 Task: Check the sale-to-list ratio of large master bedroom in the last 1 year.
Action: Mouse moved to (1061, 246)
Screenshot: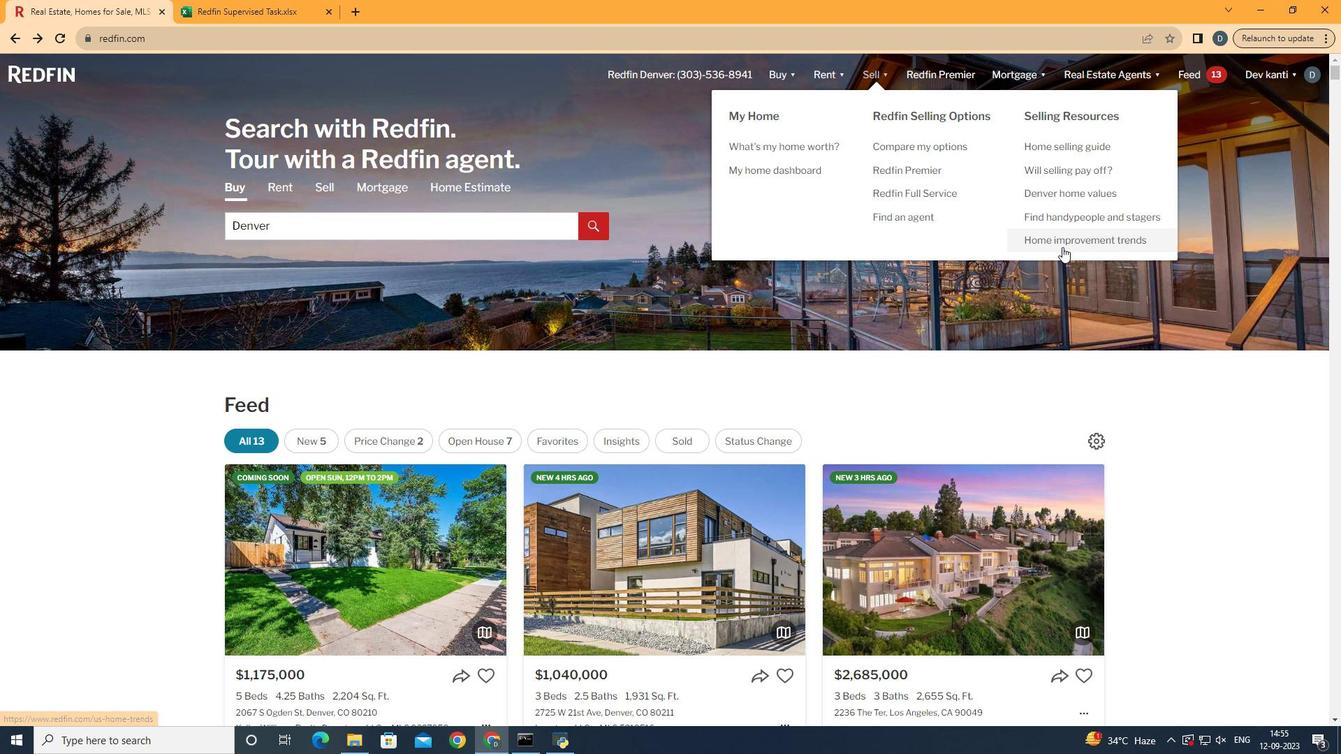 
Action: Mouse pressed left at (1061, 246)
Screenshot: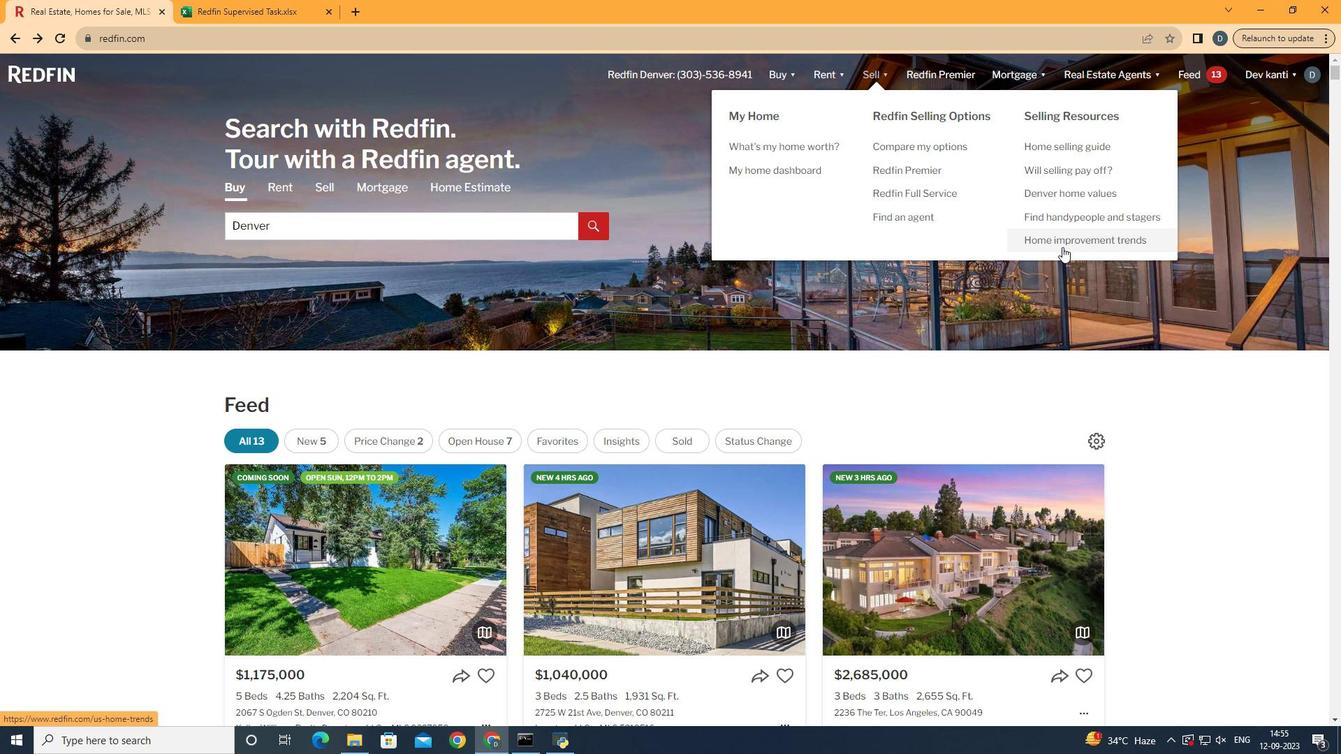 
Action: Mouse moved to (324, 264)
Screenshot: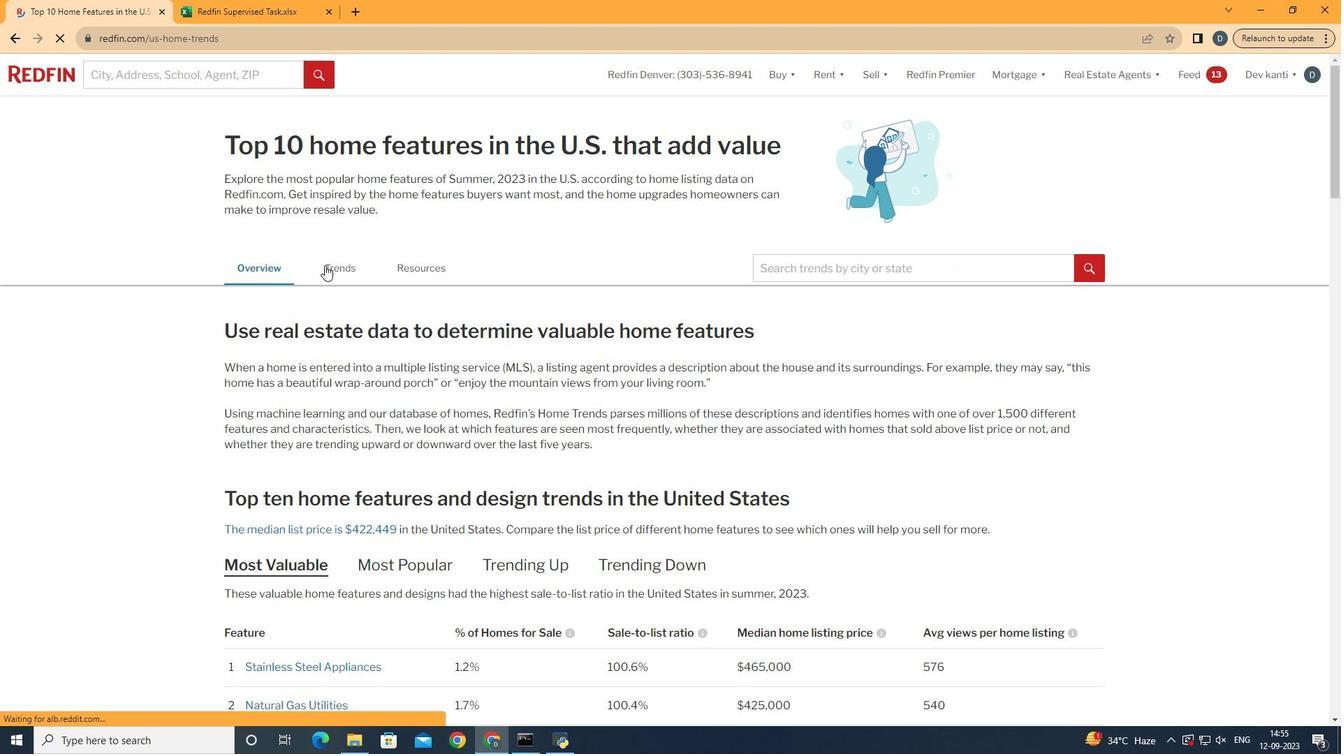 
Action: Mouse pressed left at (324, 264)
Screenshot: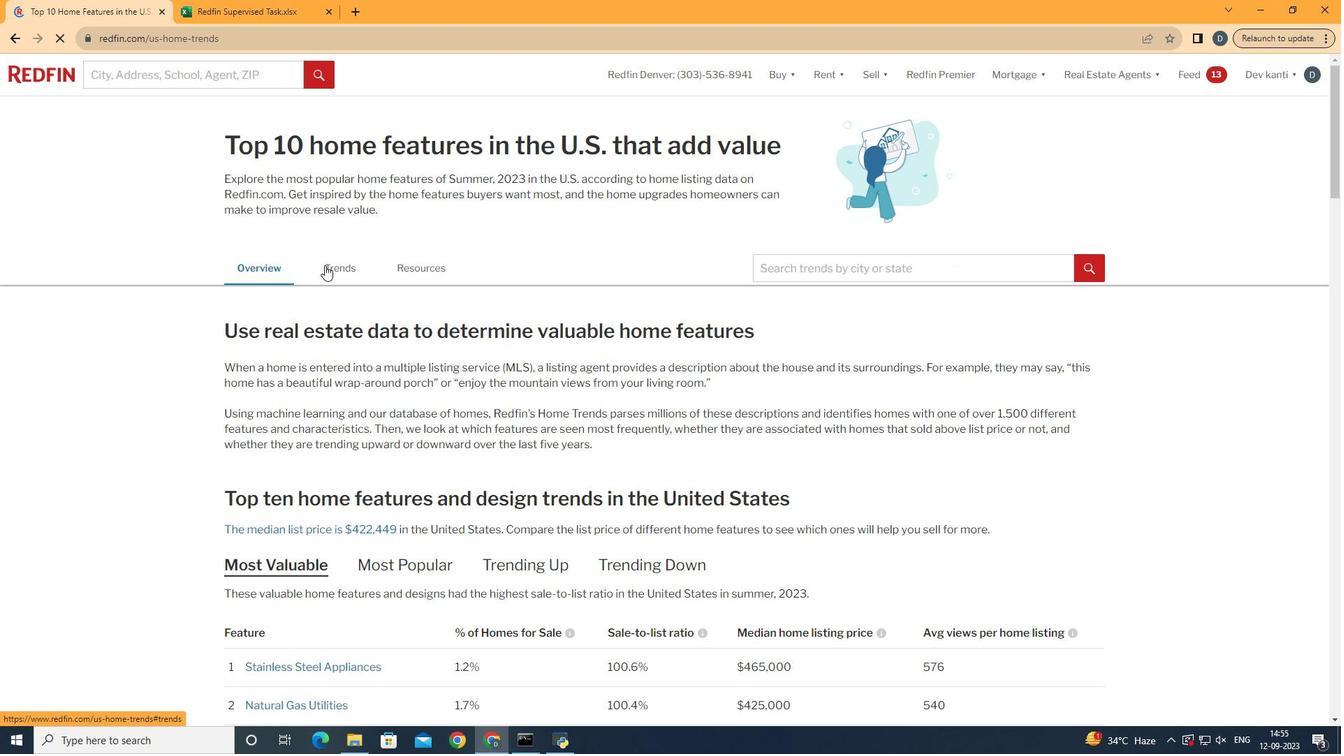 
Action: Mouse moved to (673, 431)
Screenshot: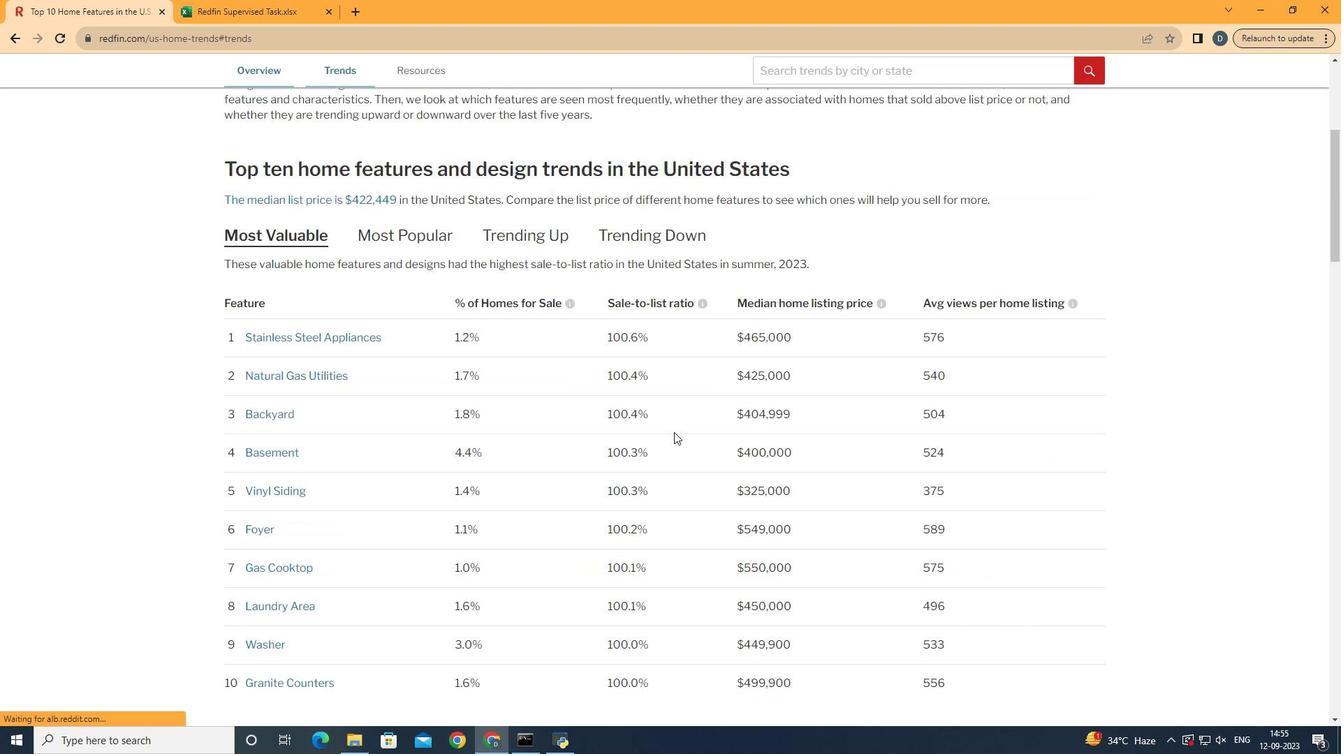 
Action: Mouse scrolled (673, 431) with delta (0, 0)
Screenshot: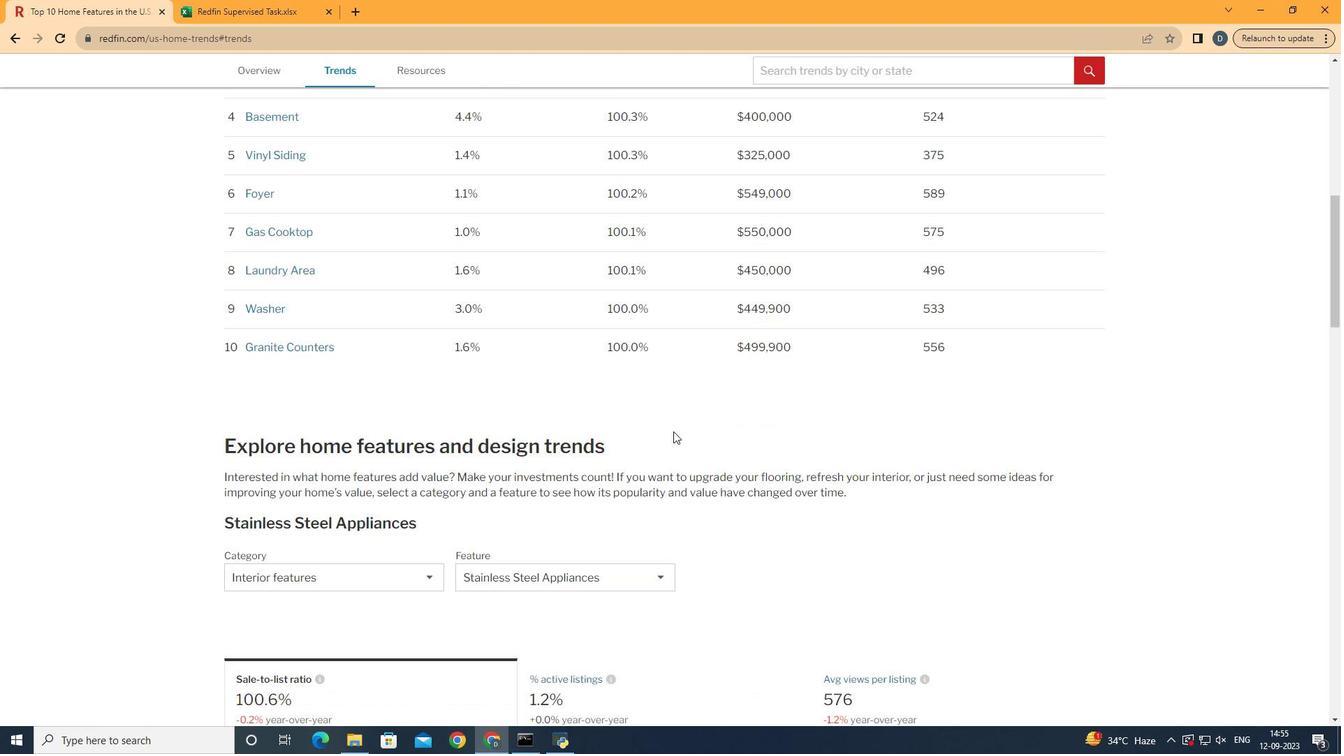 
Action: Mouse scrolled (673, 431) with delta (0, 0)
Screenshot: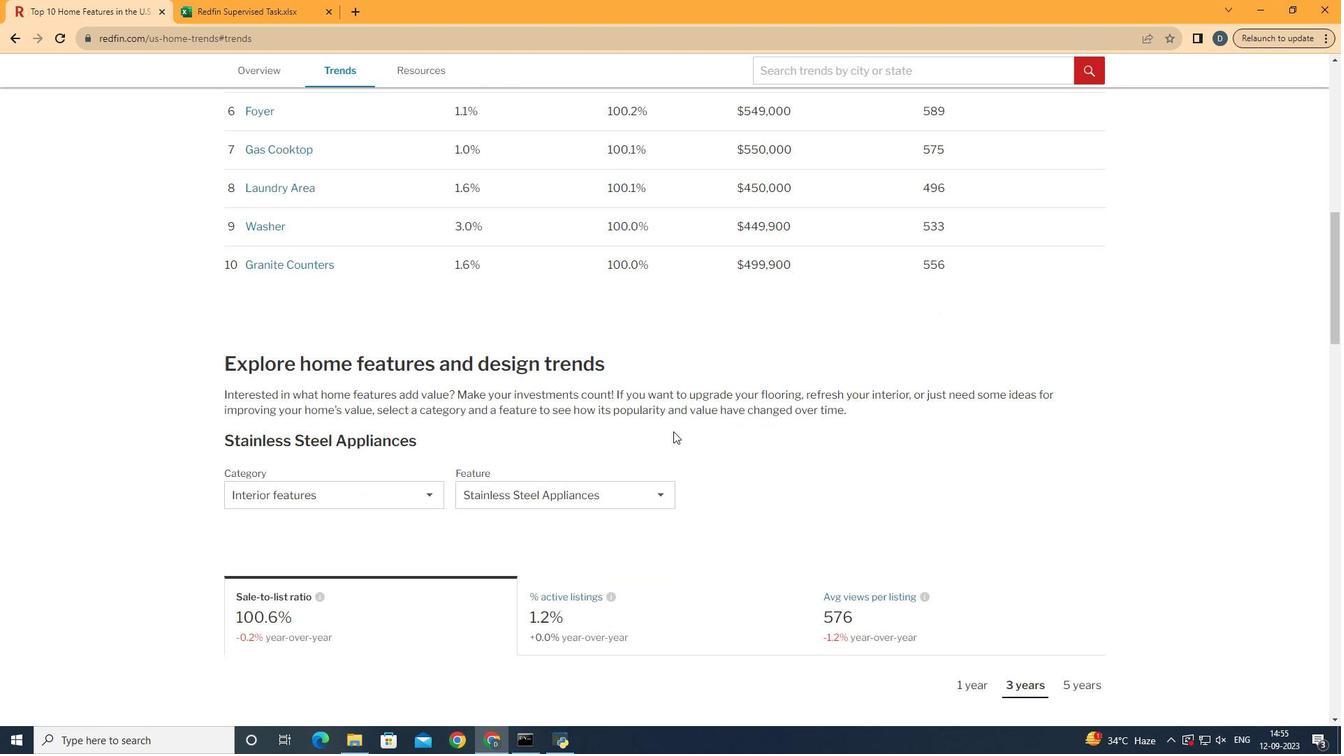 
Action: Mouse moved to (673, 431)
Screenshot: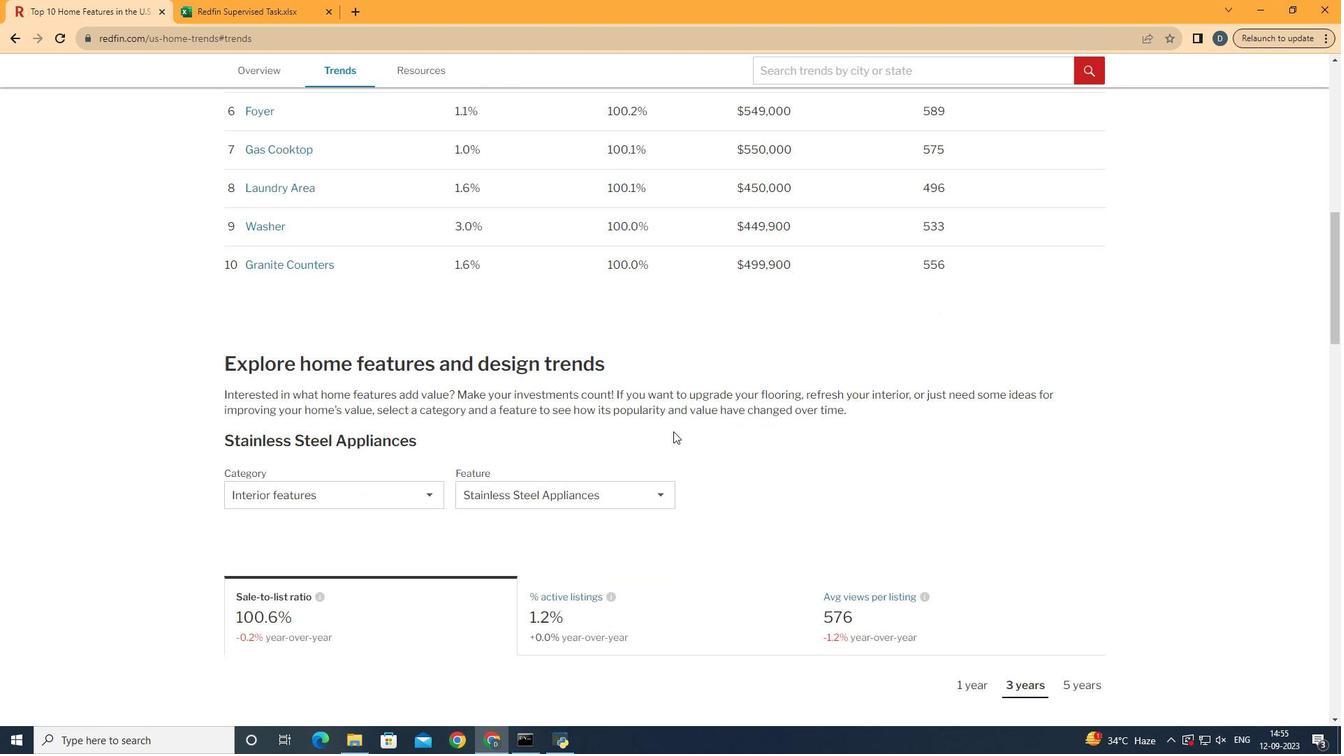 
Action: Mouse scrolled (673, 431) with delta (0, 0)
Screenshot: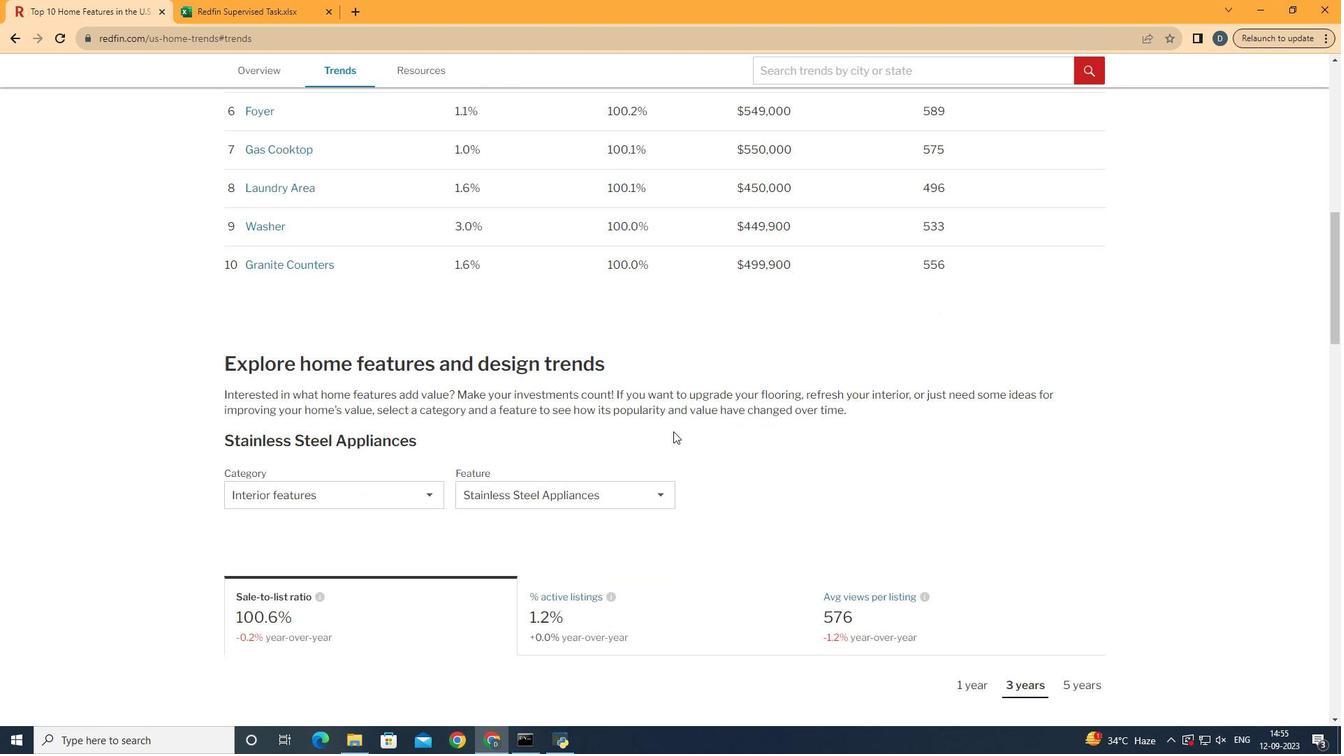 
Action: Mouse scrolled (673, 431) with delta (0, 0)
Screenshot: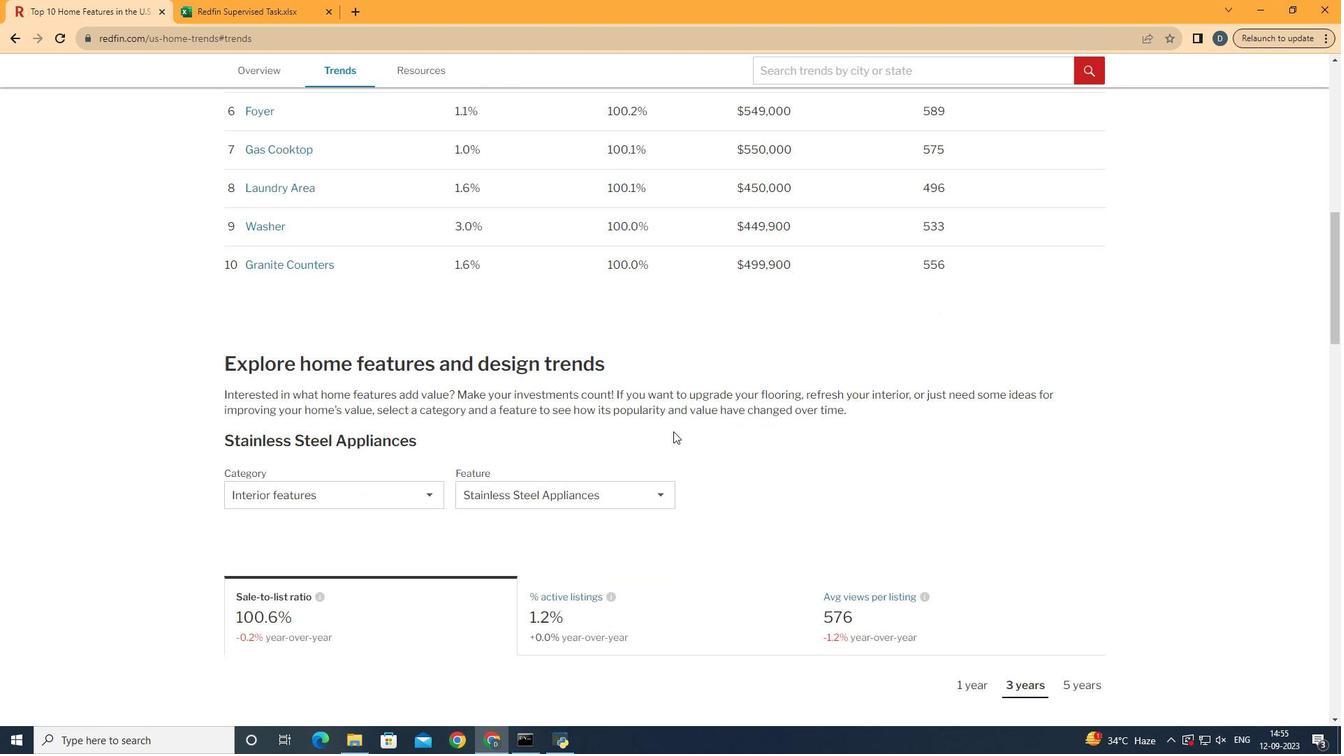
Action: Mouse scrolled (673, 431) with delta (0, 0)
Screenshot: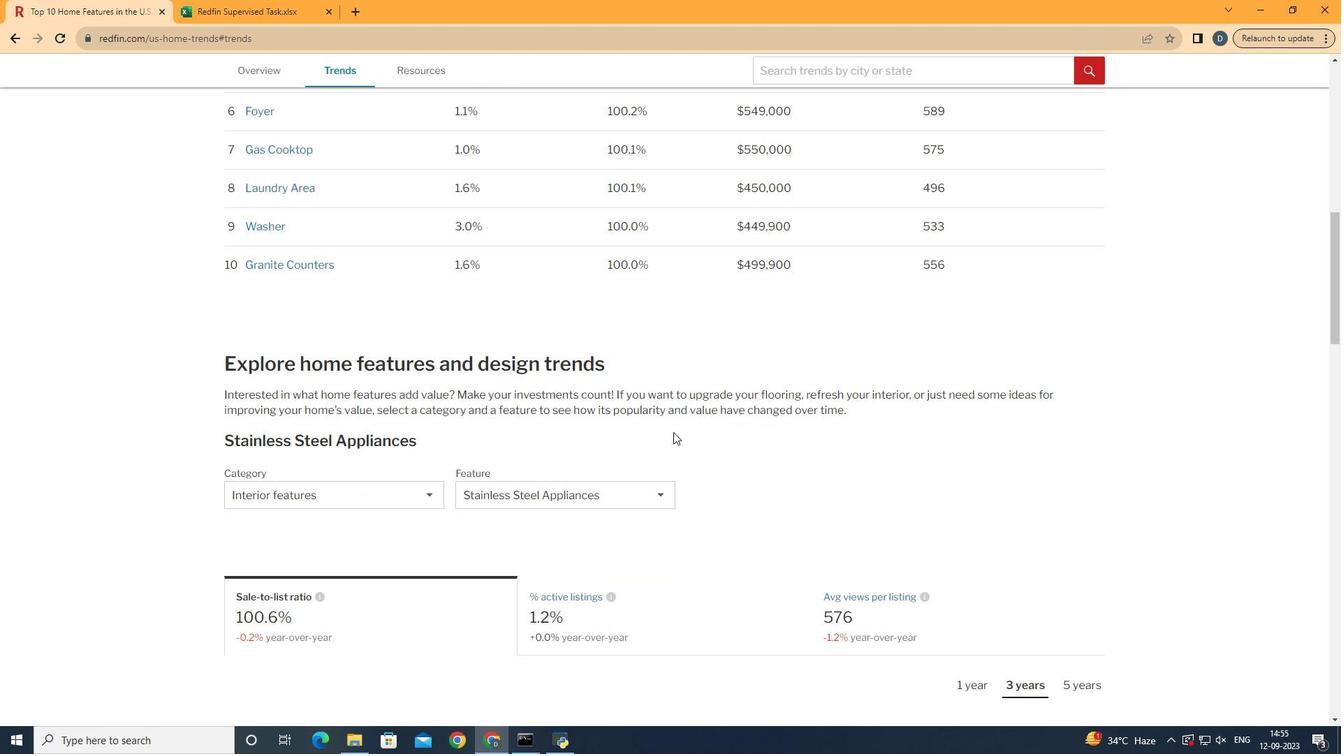 
Action: Mouse moved to (672, 432)
Screenshot: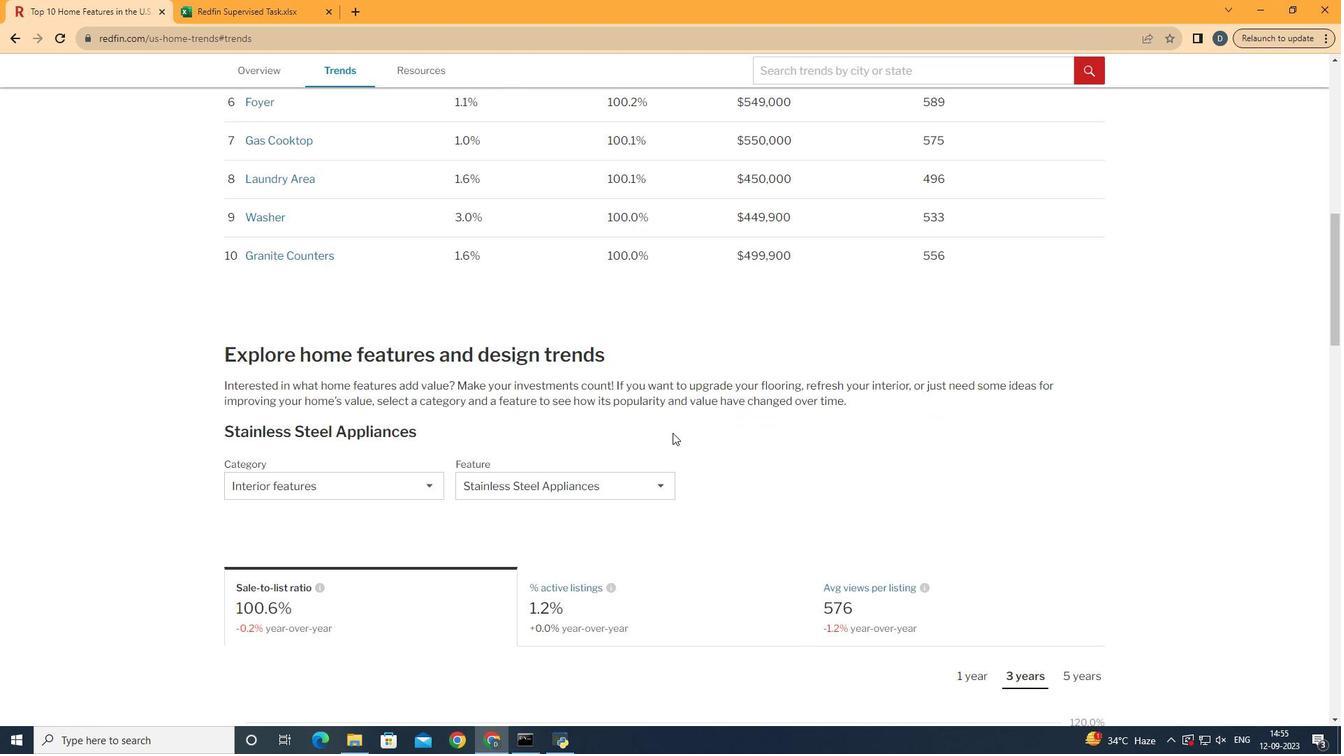 
Action: Mouse scrolled (672, 431) with delta (0, 0)
Screenshot: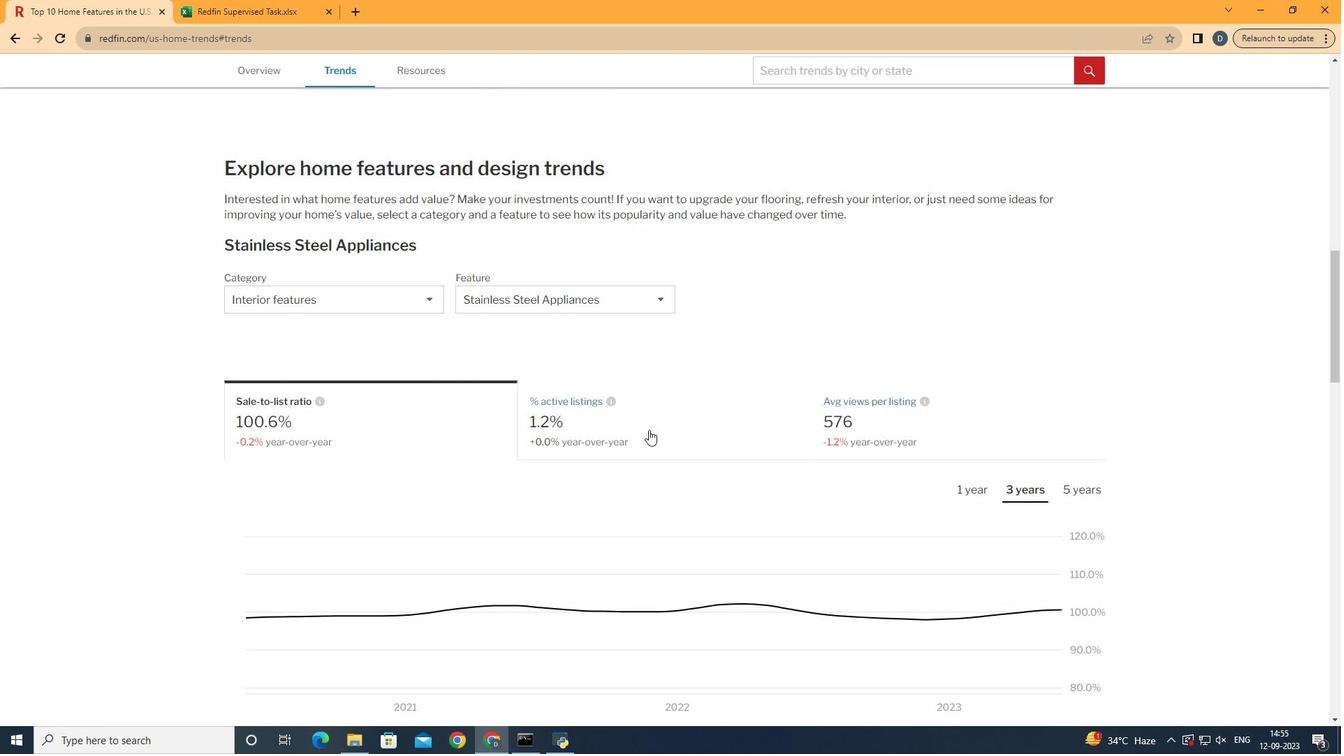 
Action: Mouse scrolled (672, 431) with delta (0, 0)
Screenshot: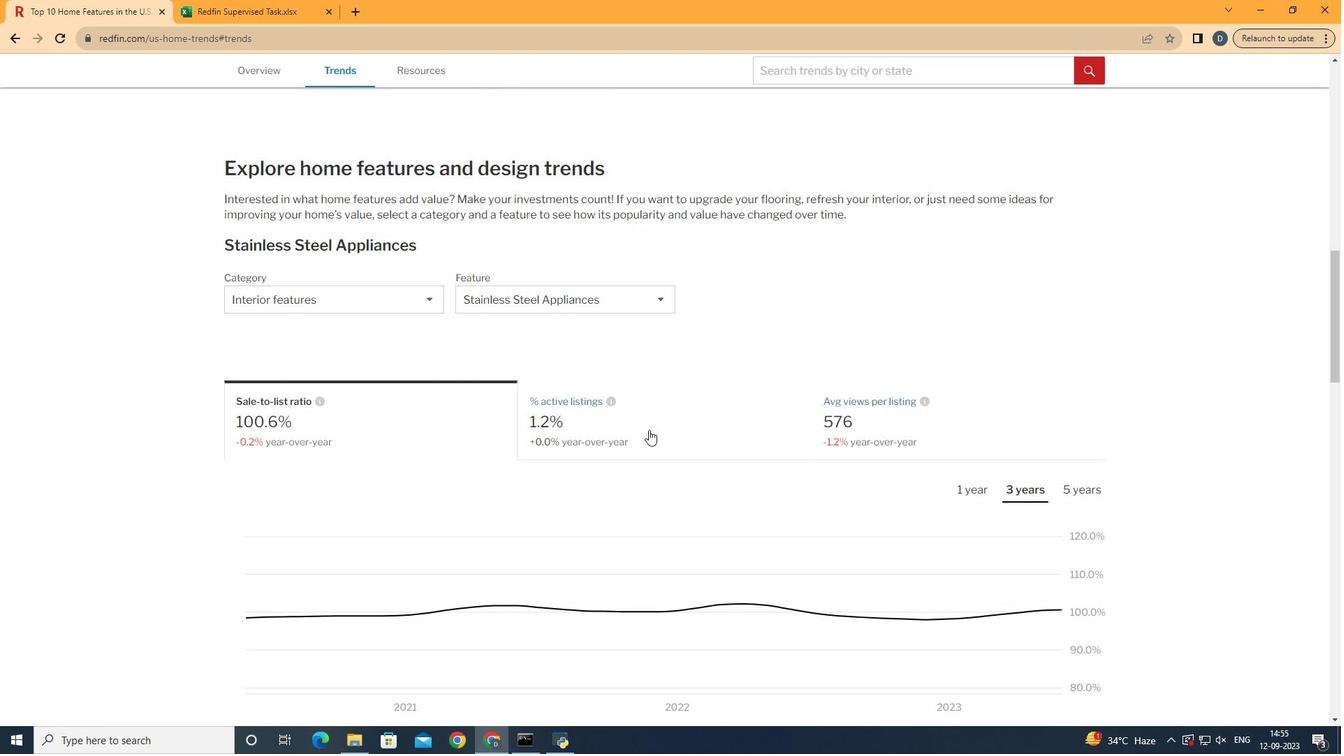 
Action: Mouse scrolled (672, 431) with delta (0, 0)
Screenshot: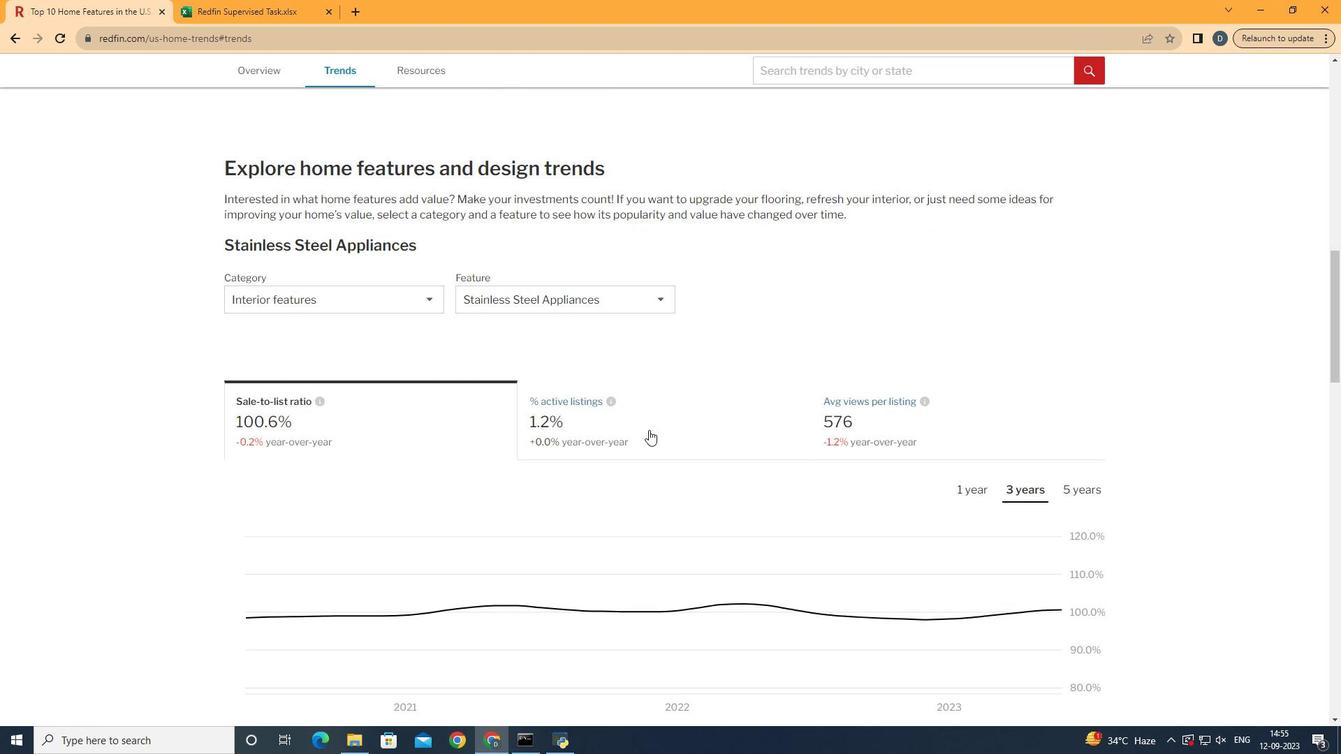 
Action: Mouse moved to (399, 279)
Screenshot: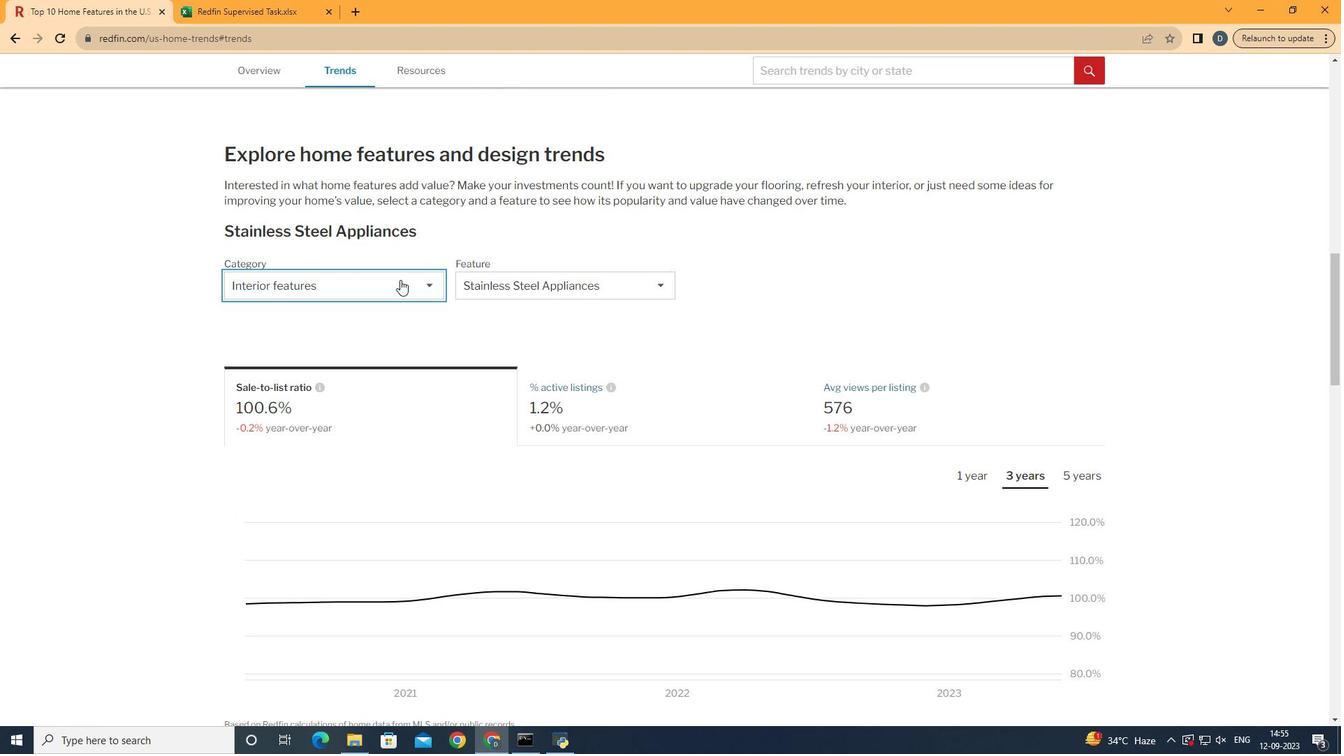 
Action: Mouse pressed left at (399, 279)
Screenshot: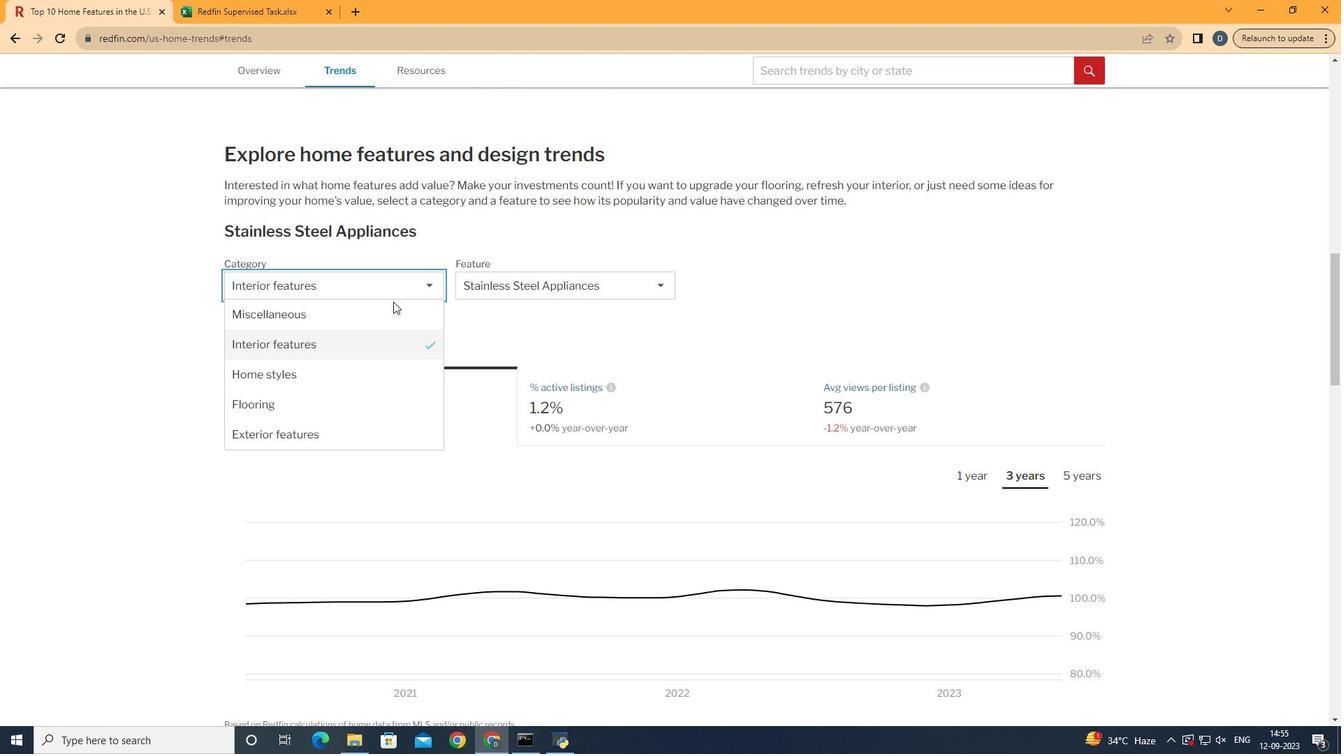 
Action: Mouse moved to (391, 338)
Screenshot: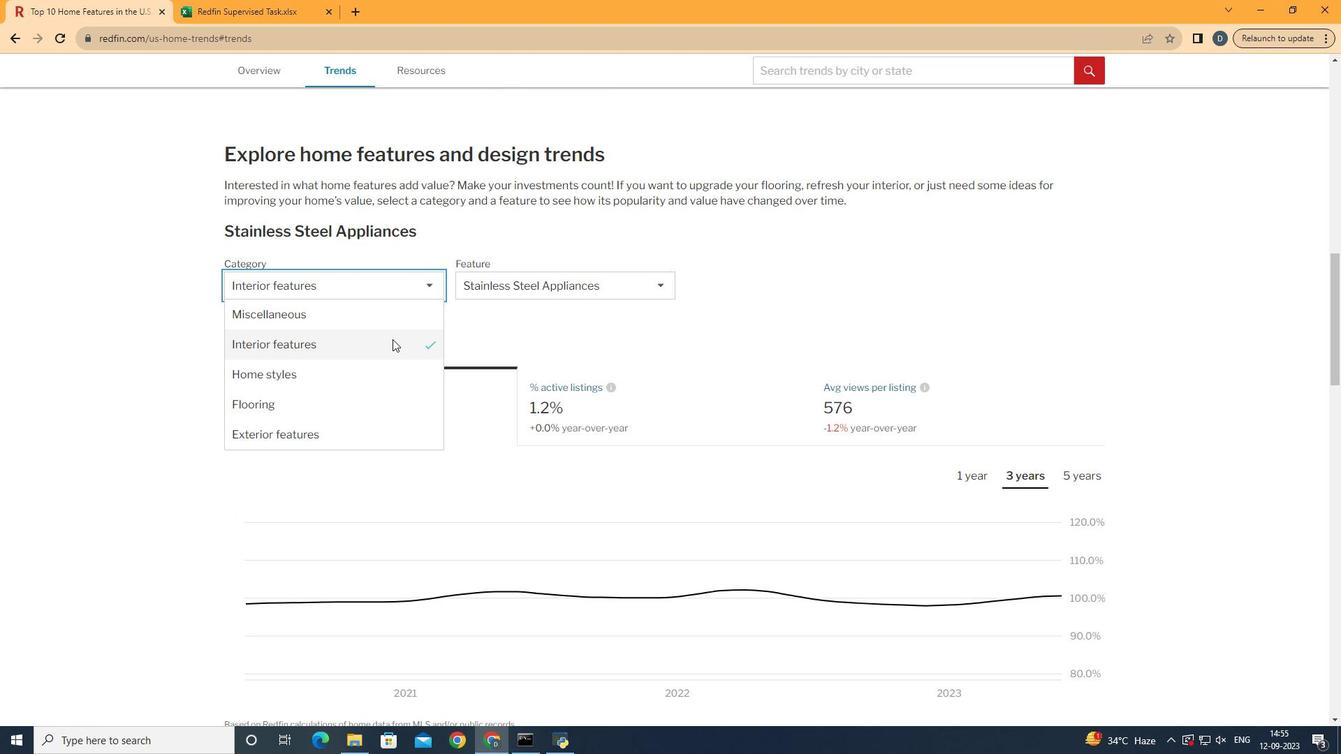 
Action: Mouse pressed left at (391, 338)
Screenshot: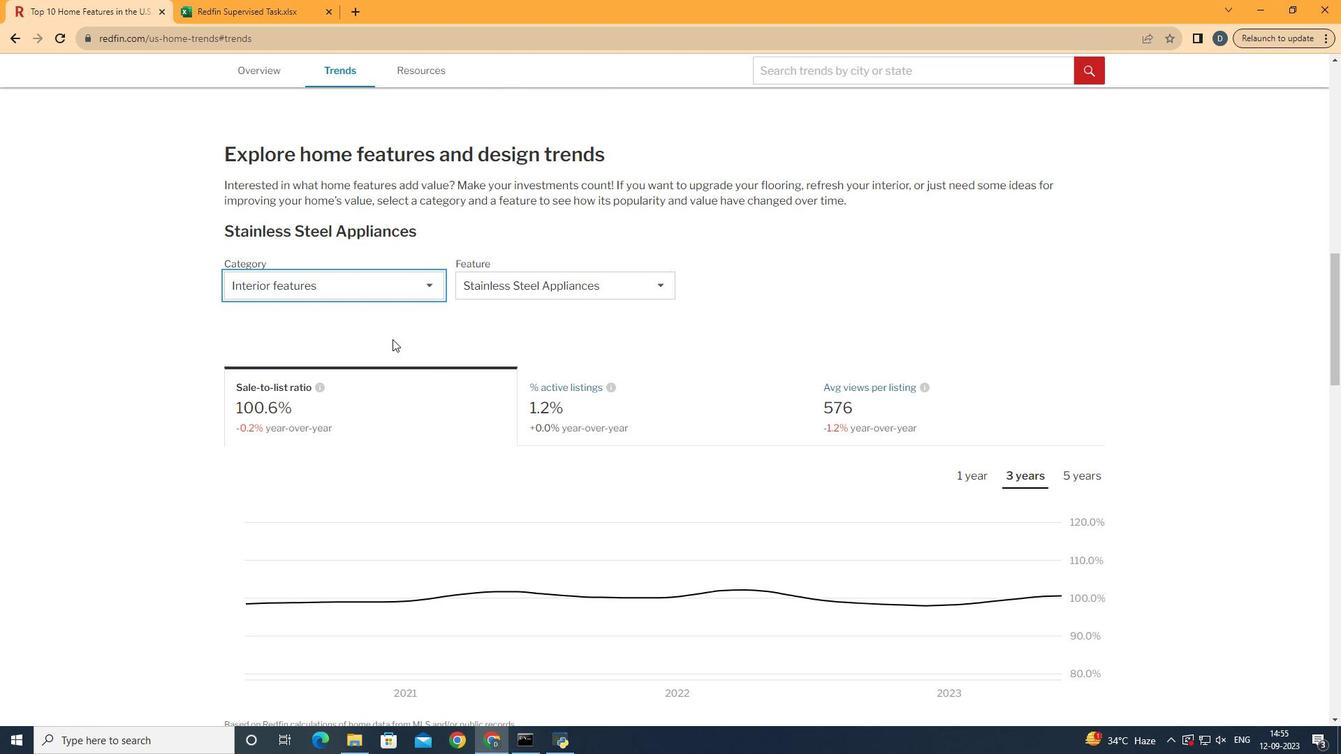 
Action: Mouse moved to (625, 282)
Screenshot: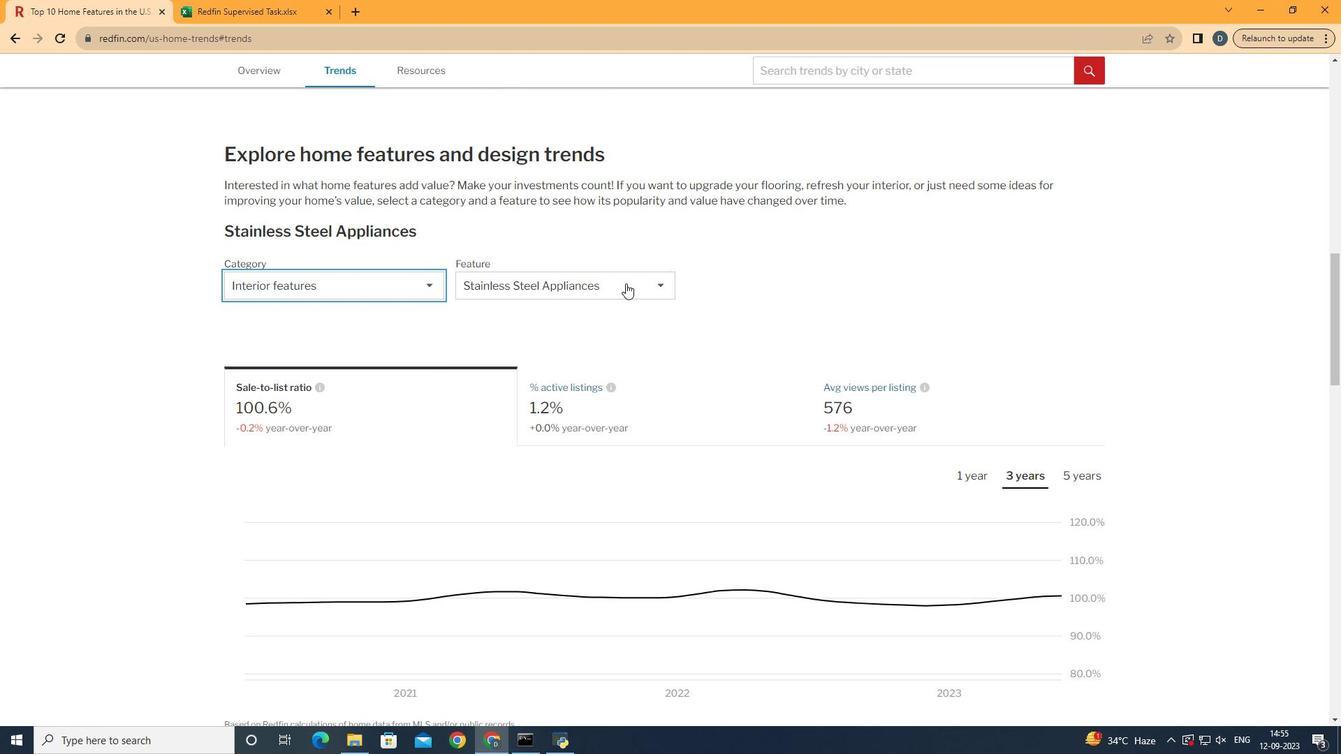 
Action: Mouse pressed left at (625, 282)
Screenshot: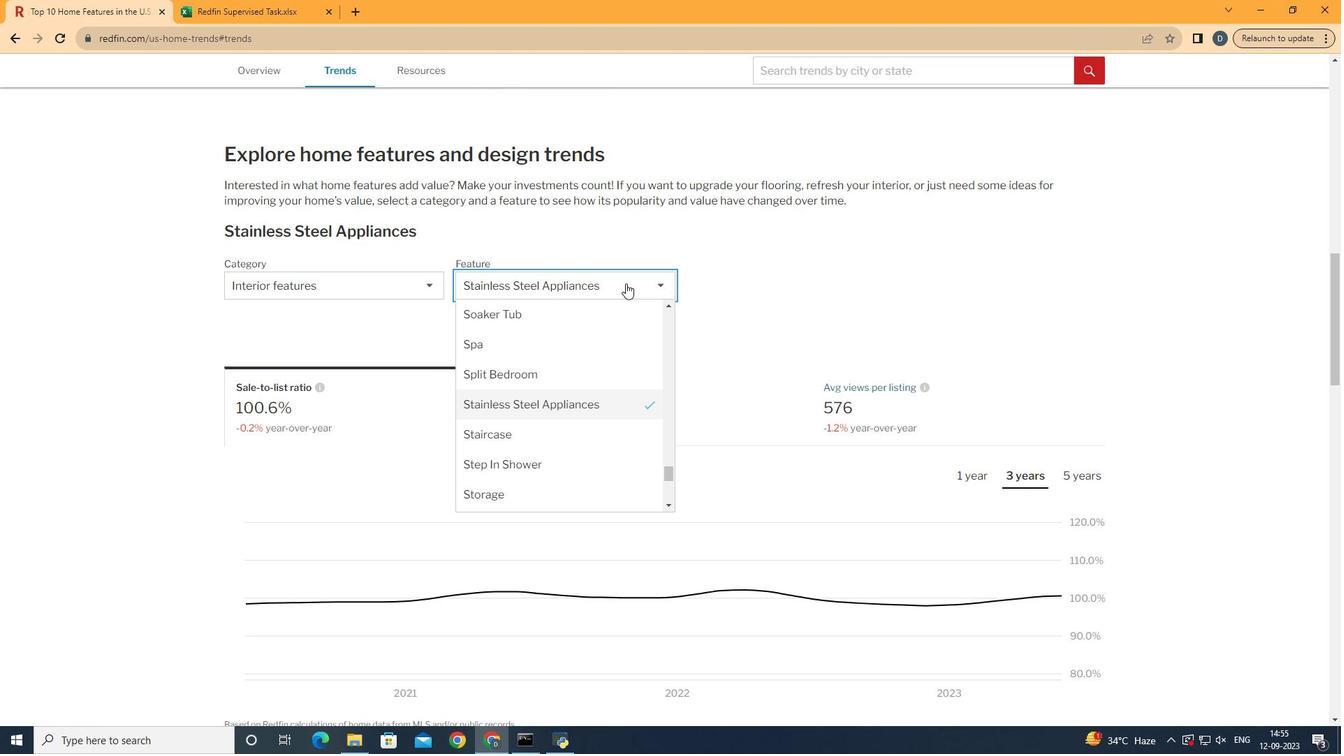 
Action: Mouse moved to (588, 424)
Screenshot: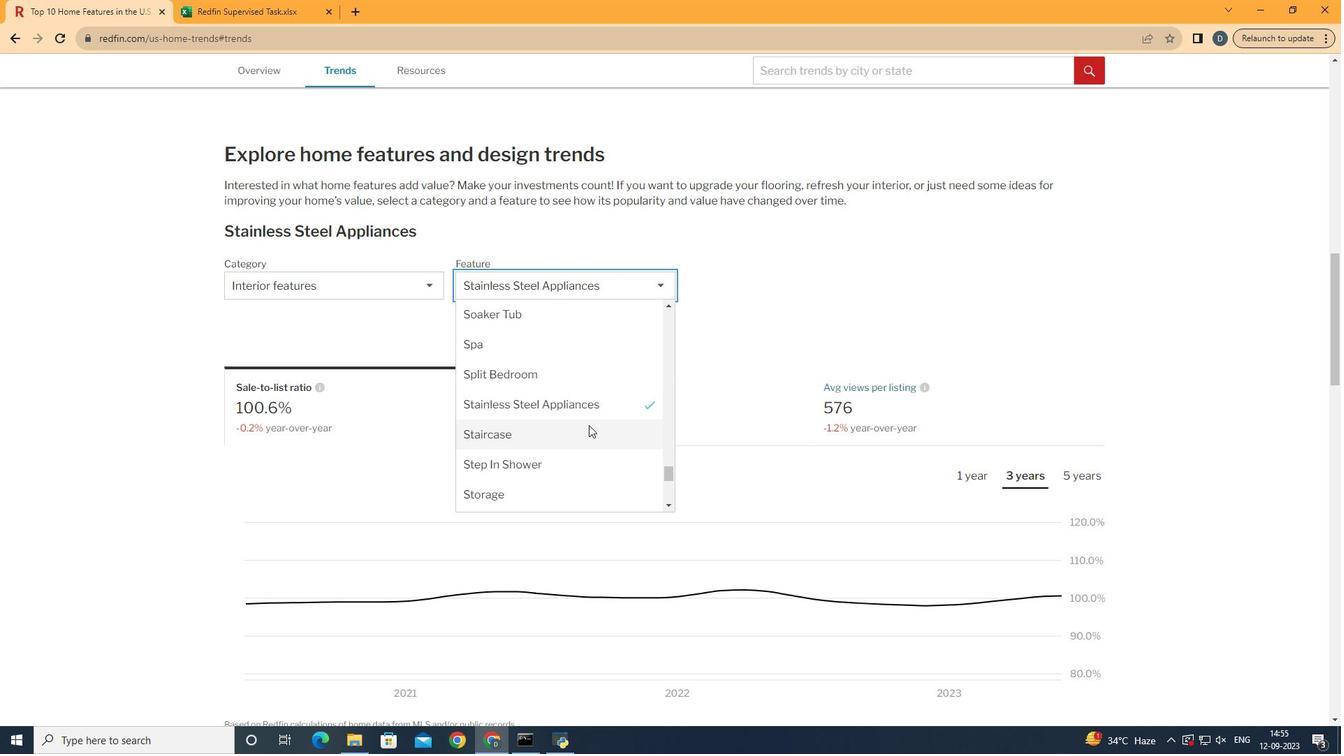 
Action: Mouse scrolled (588, 425) with delta (0, 0)
Screenshot: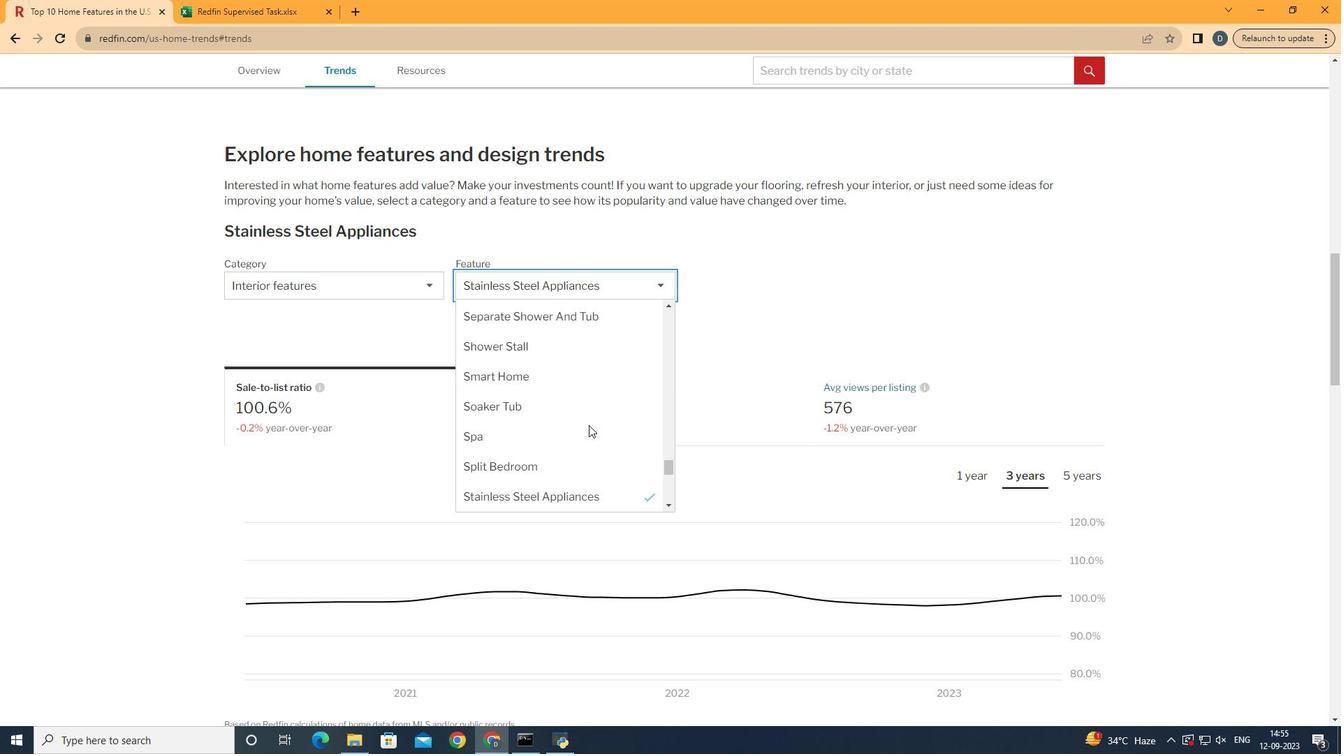 
Action: Mouse scrolled (588, 425) with delta (0, 0)
Screenshot: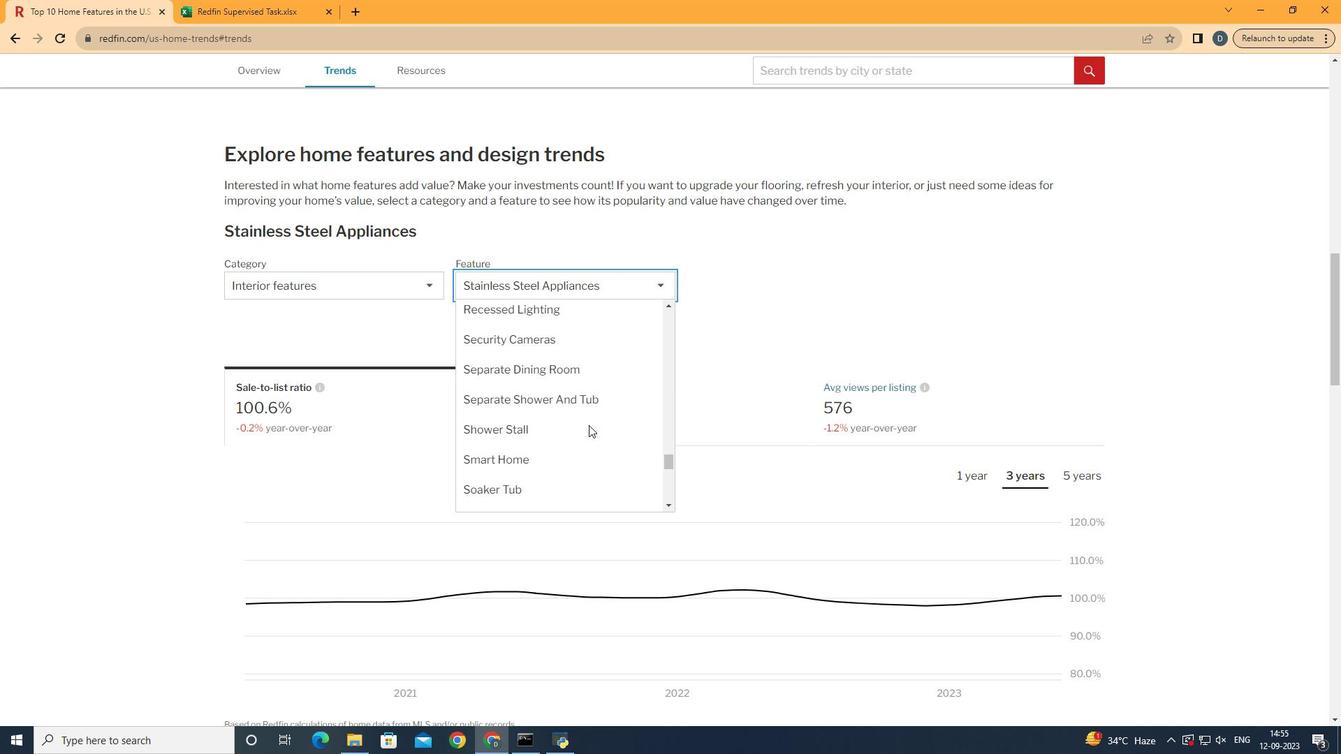 
Action: Mouse scrolled (588, 425) with delta (0, 0)
Screenshot: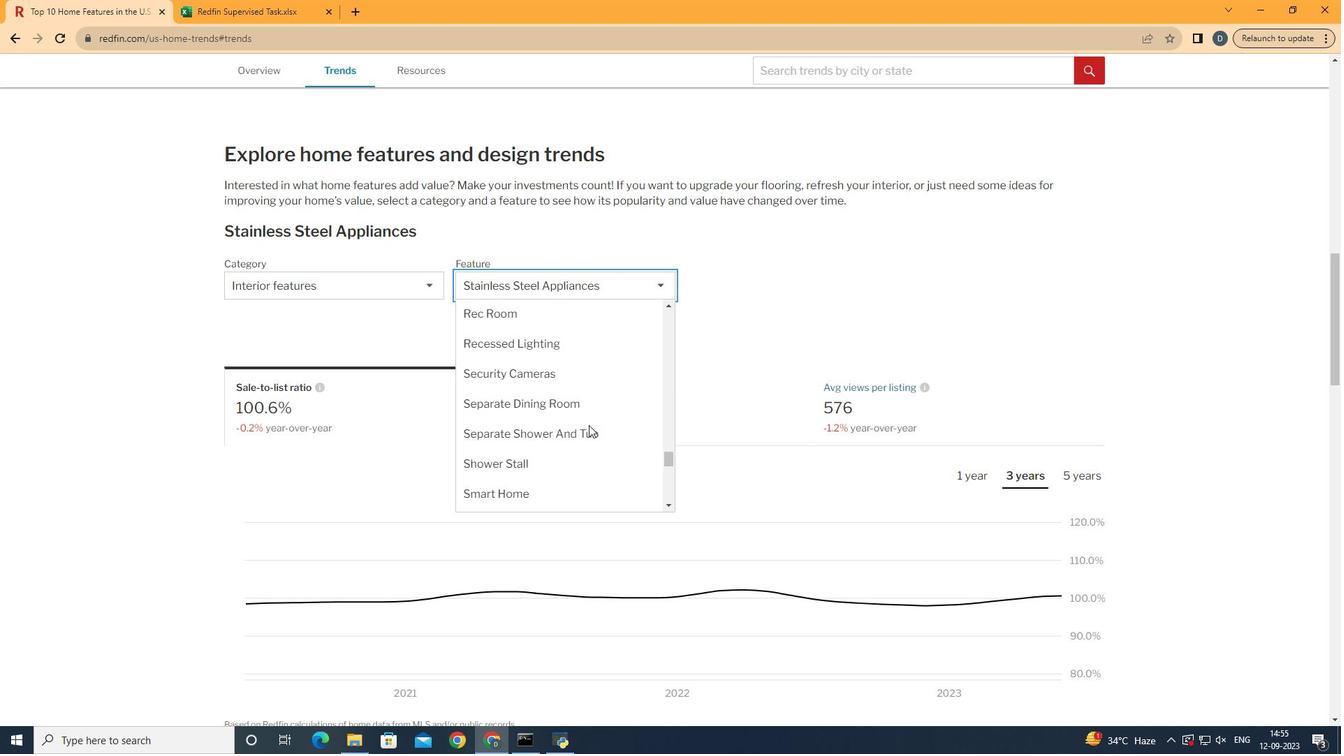 
Action: Mouse scrolled (588, 425) with delta (0, 0)
Screenshot: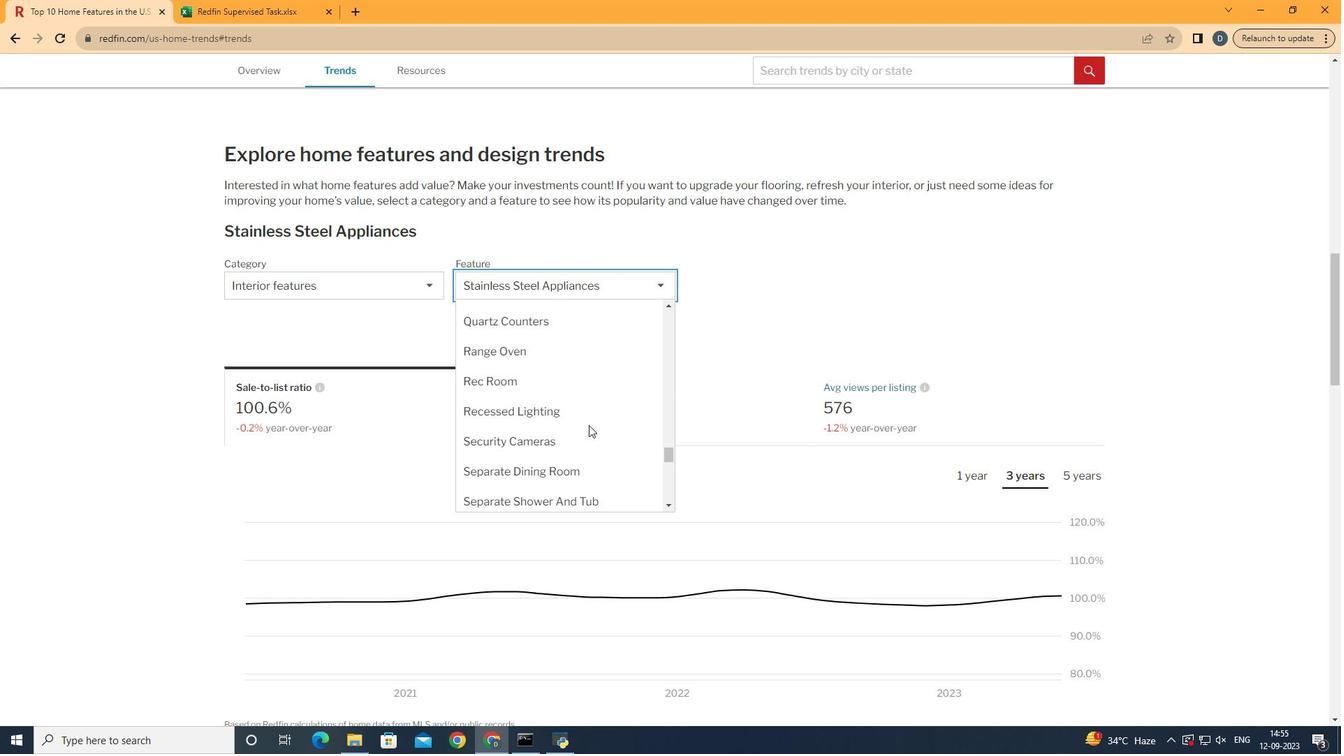 
Action: Mouse scrolled (588, 425) with delta (0, 0)
Screenshot: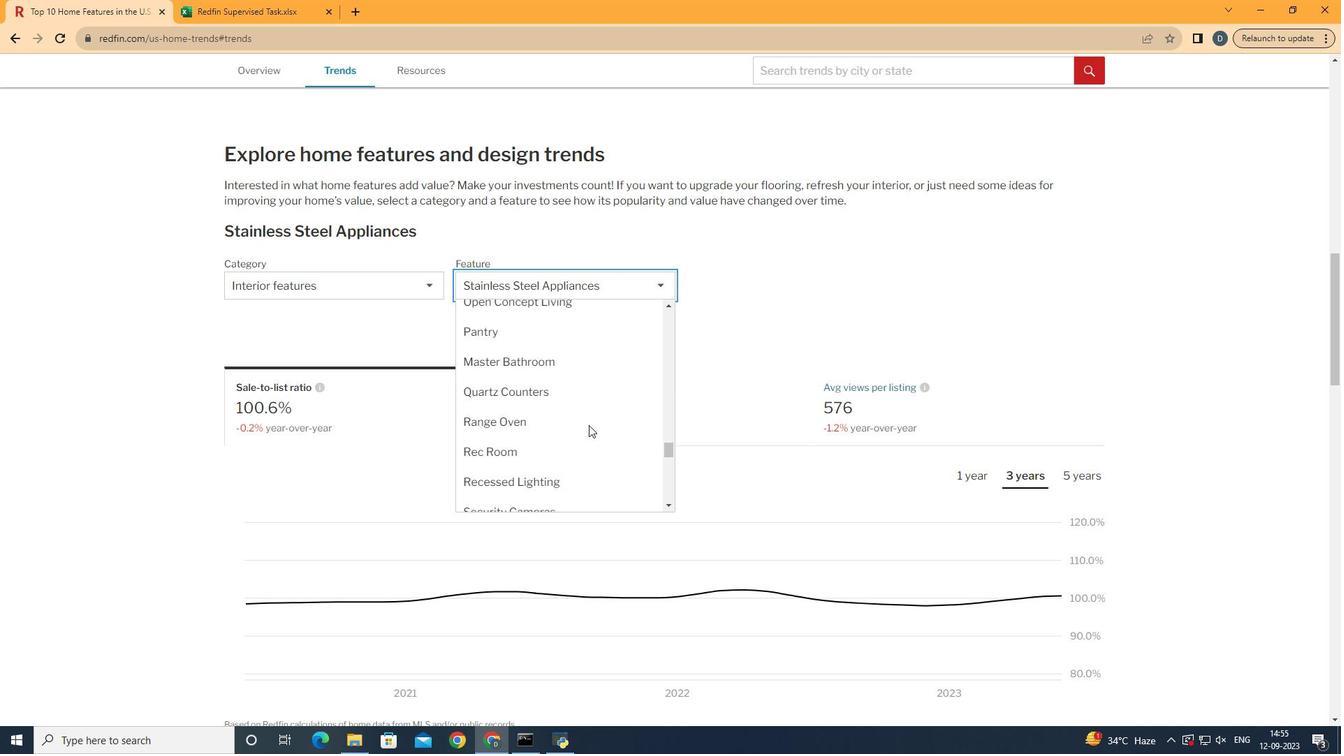 
Action: Mouse scrolled (588, 425) with delta (0, 0)
Screenshot: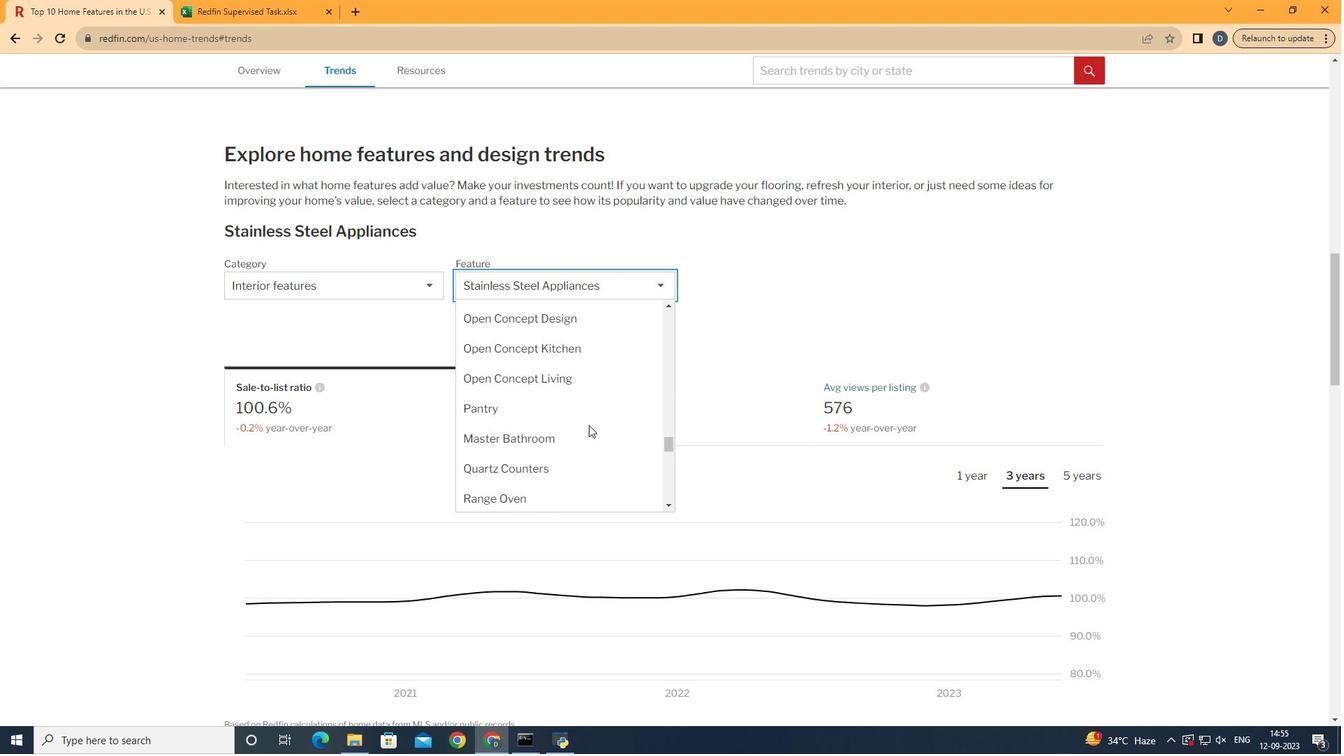
Action: Mouse scrolled (588, 425) with delta (0, 0)
Screenshot: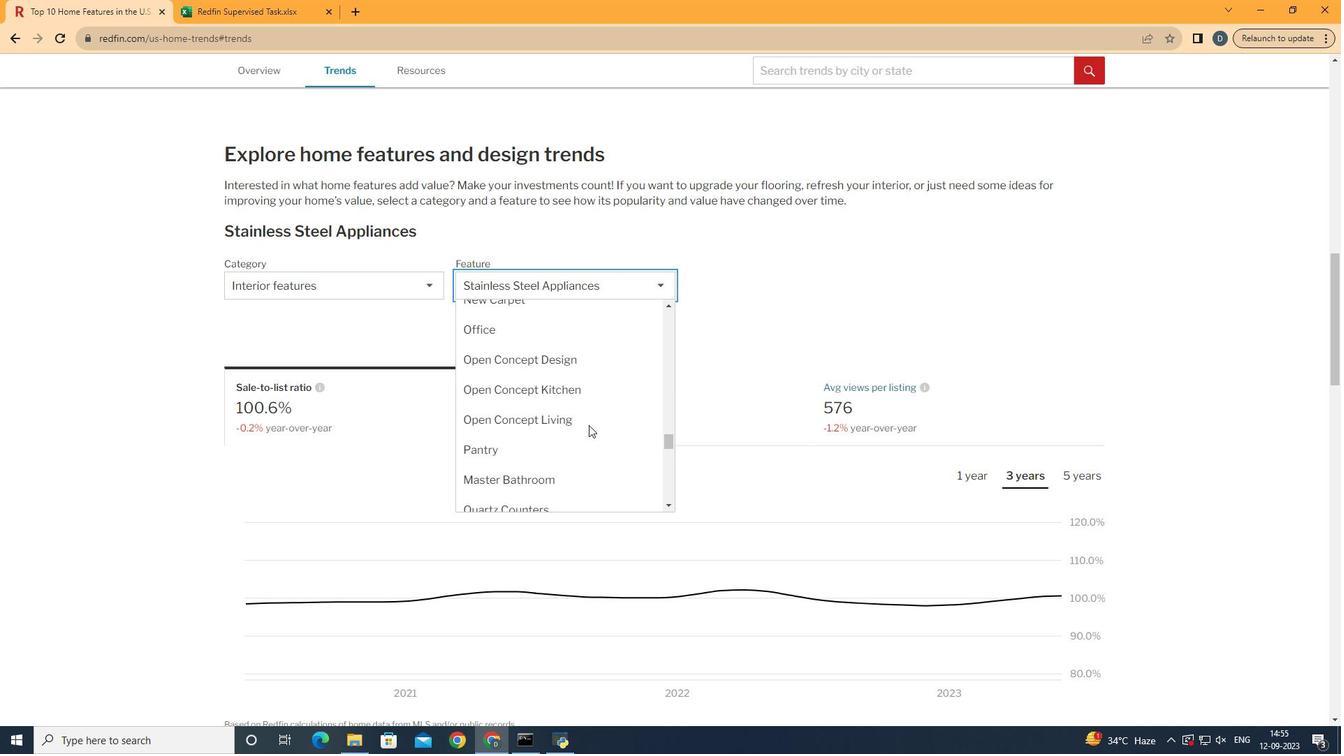 
Action: Mouse moved to (602, 398)
Screenshot: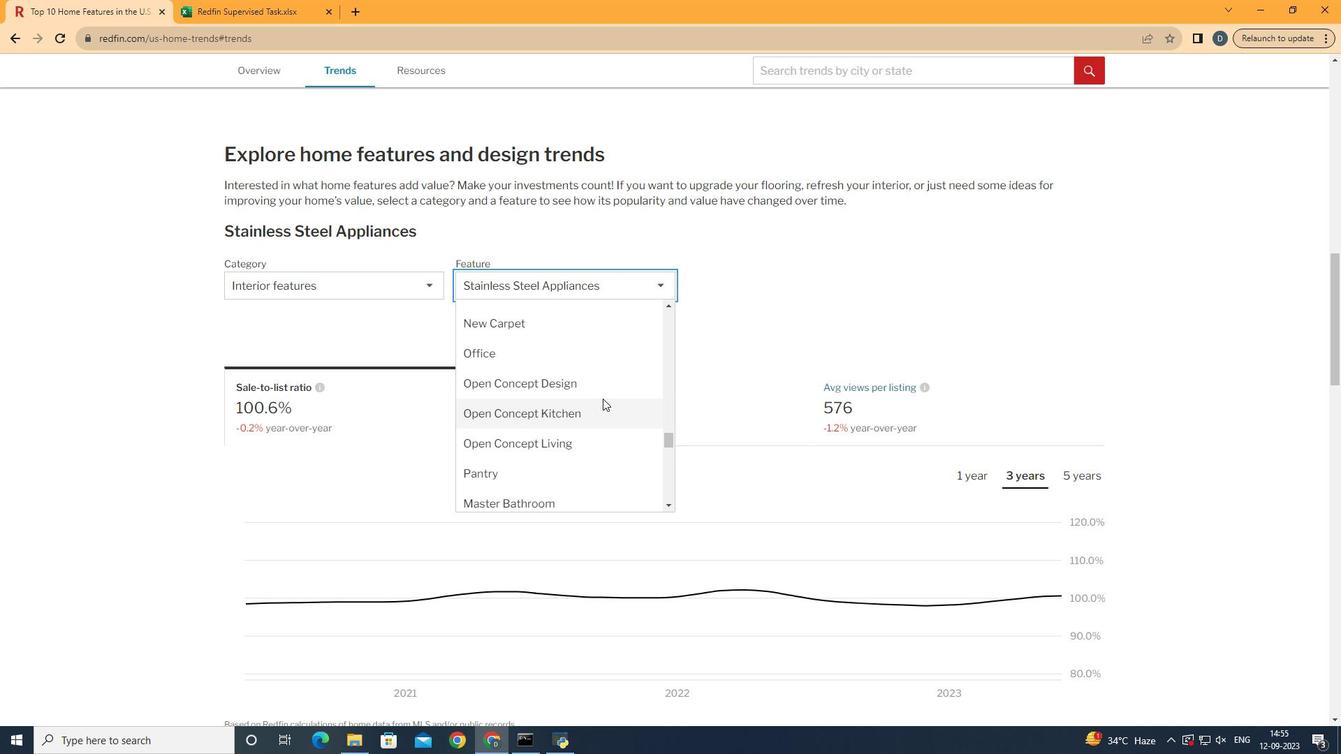 
Action: Mouse scrolled (602, 398) with delta (0, 0)
Screenshot: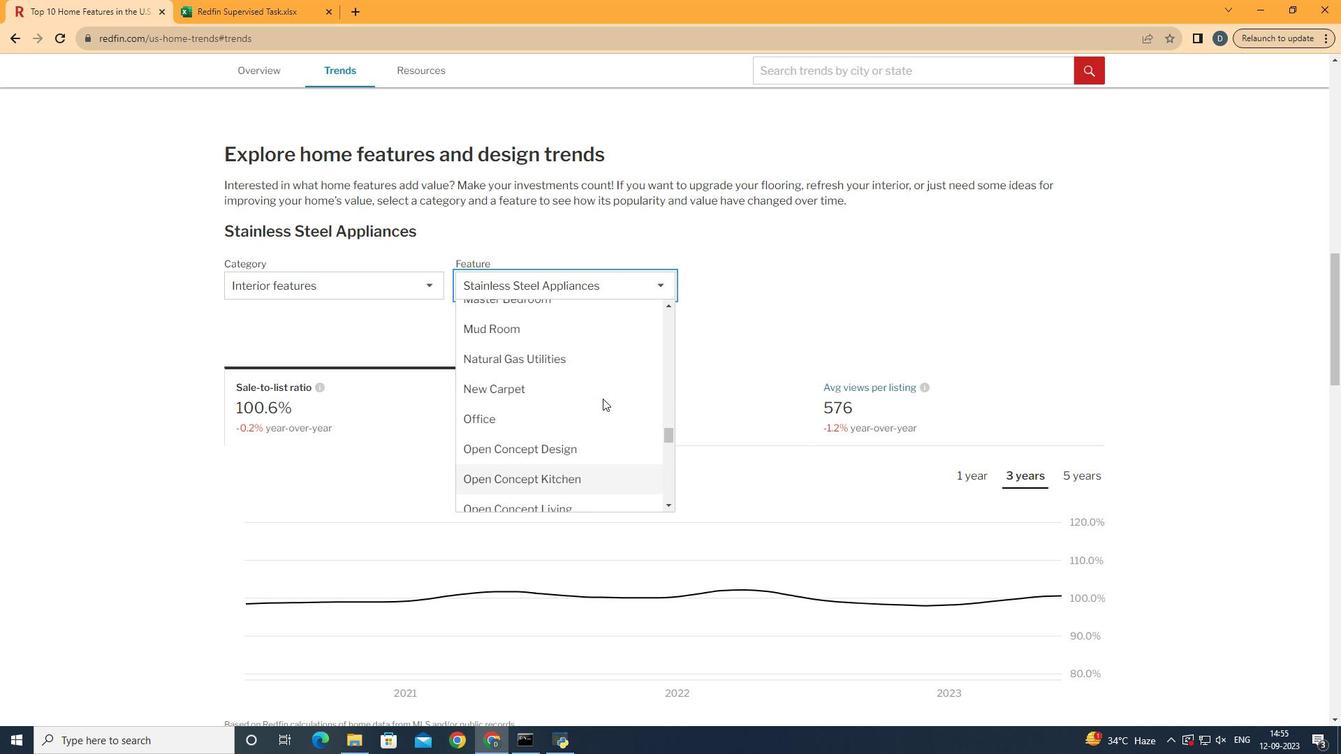 
Action: Mouse moved to (596, 355)
Screenshot: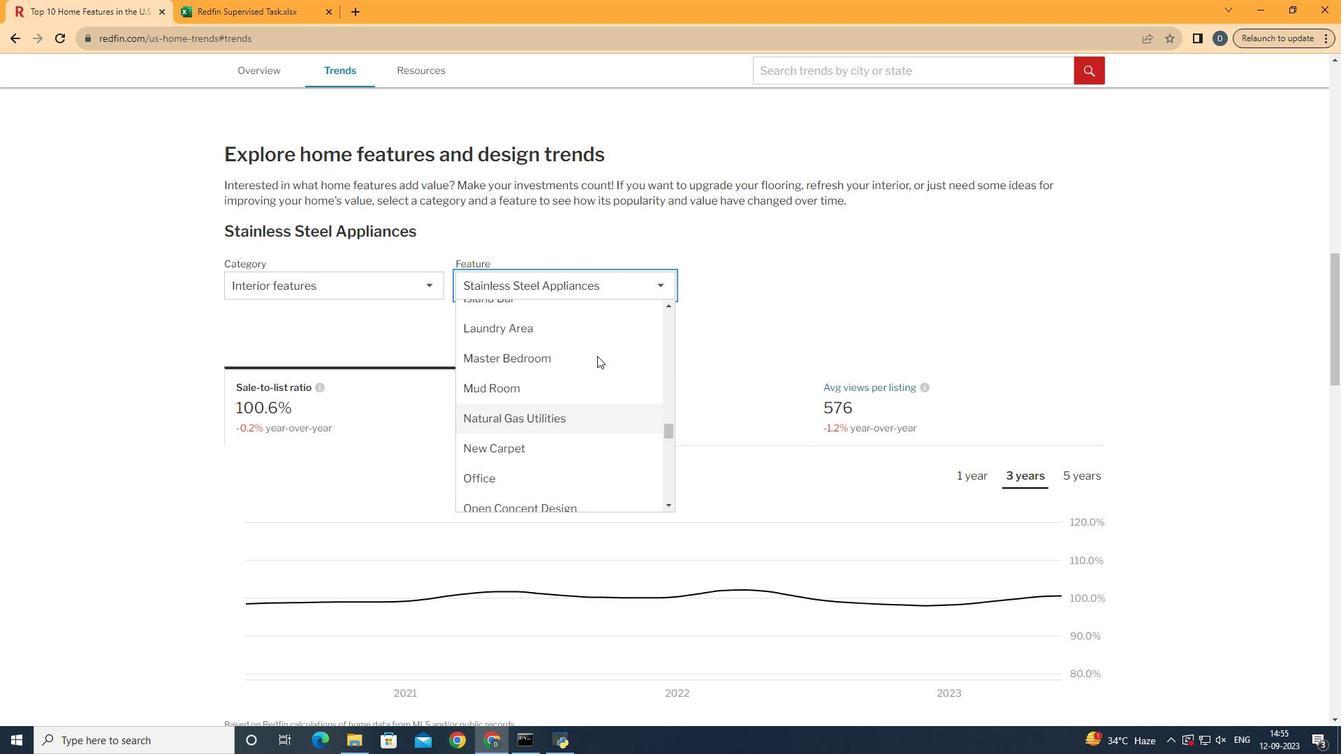 
Action: Mouse scrolled (596, 356) with delta (0, 0)
Screenshot: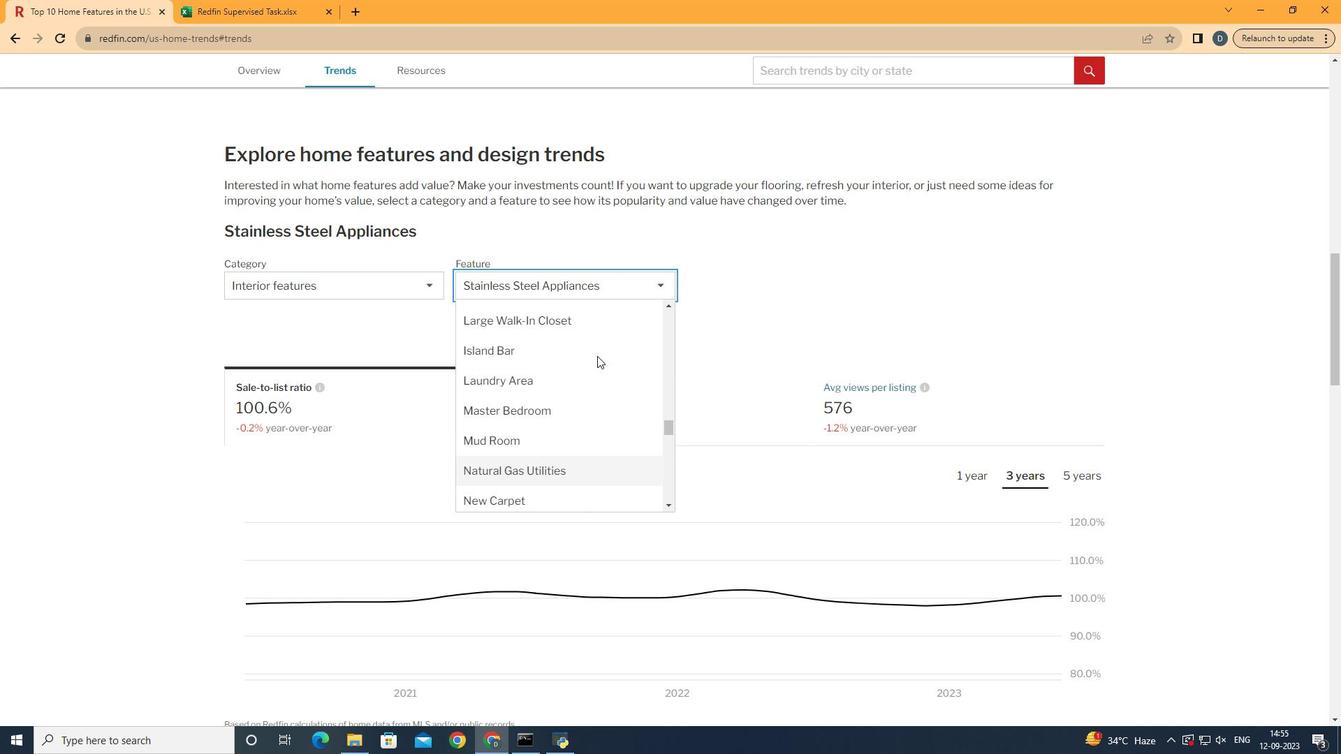 
Action: Mouse scrolled (596, 356) with delta (0, 0)
Screenshot: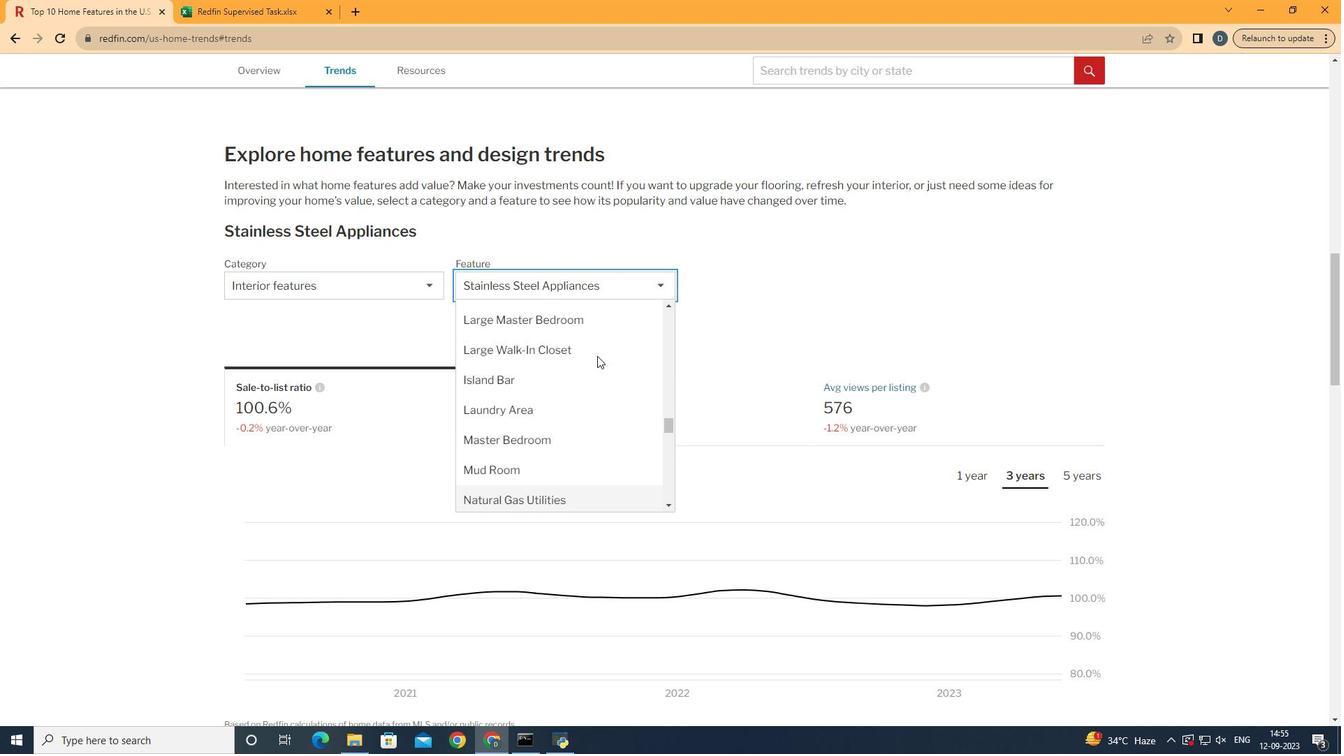 
Action: Mouse moved to (589, 350)
Screenshot: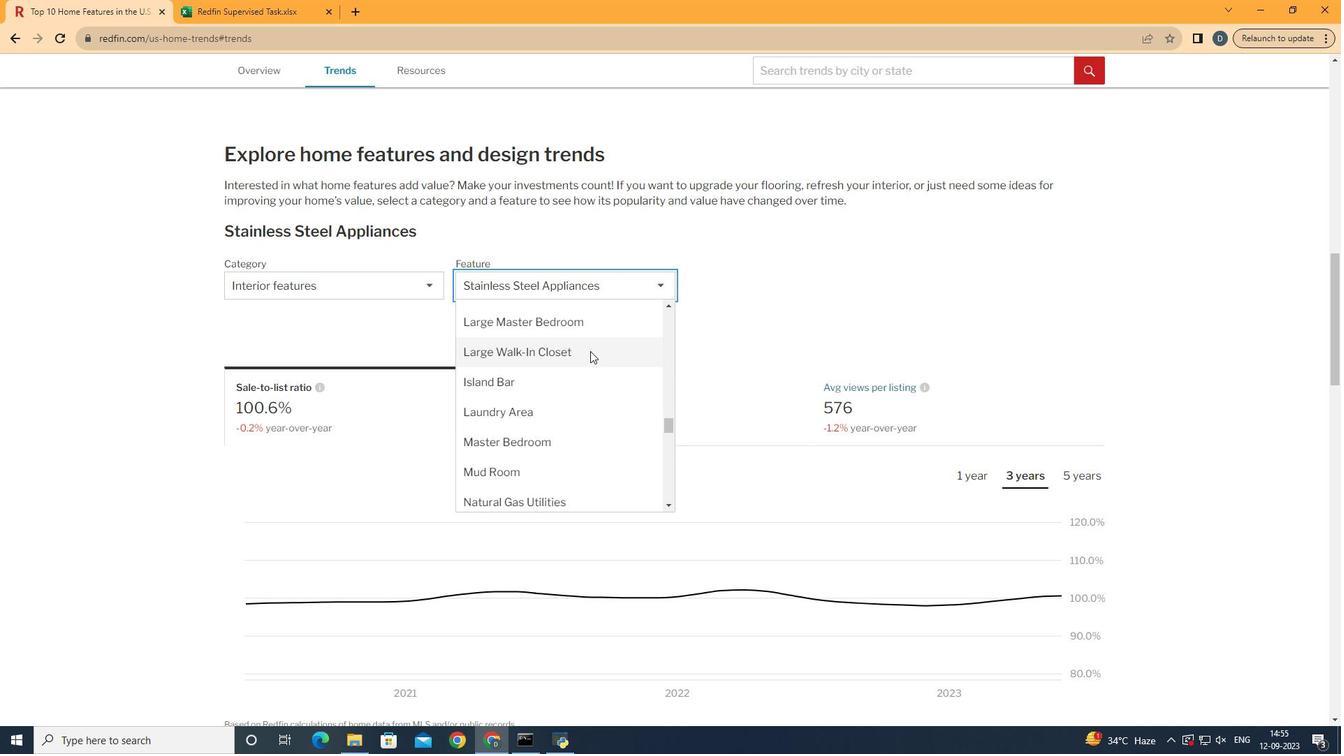 
Action: Mouse scrolled (589, 351) with delta (0, 0)
Screenshot: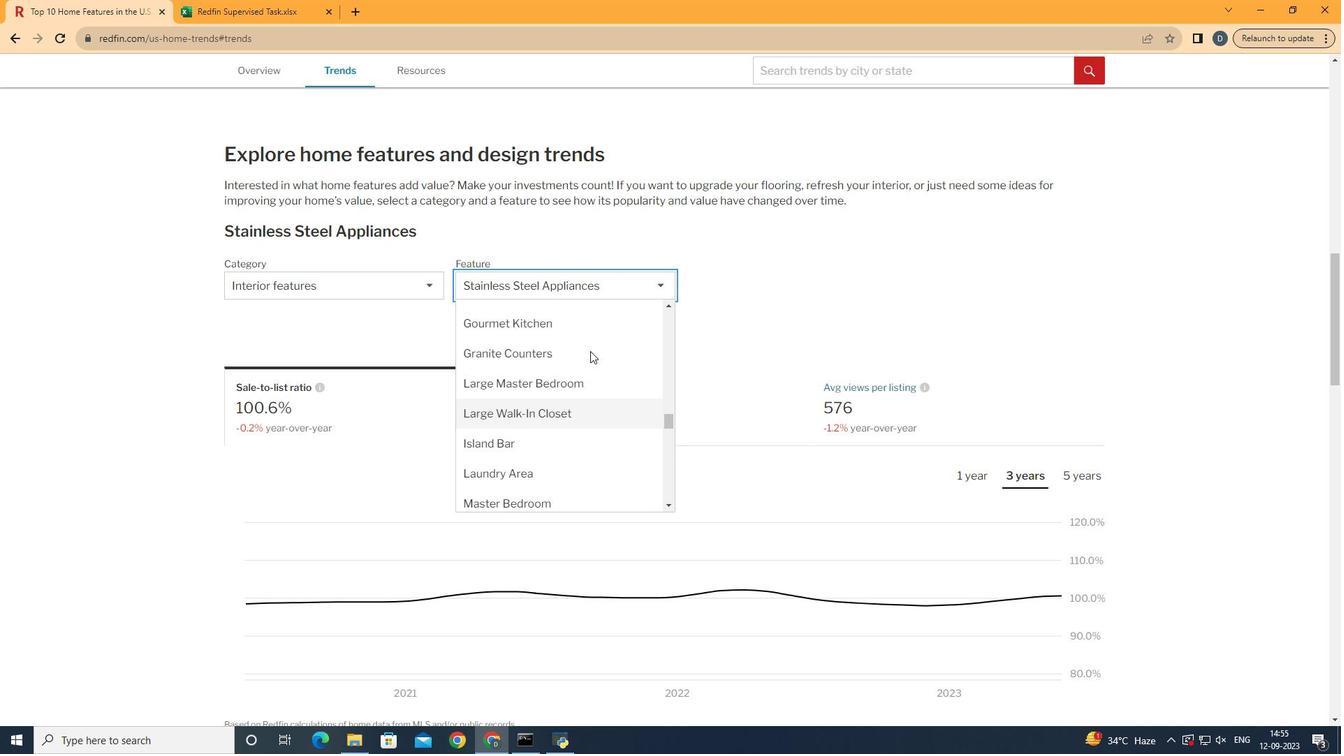 
Action: Mouse moved to (598, 385)
Screenshot: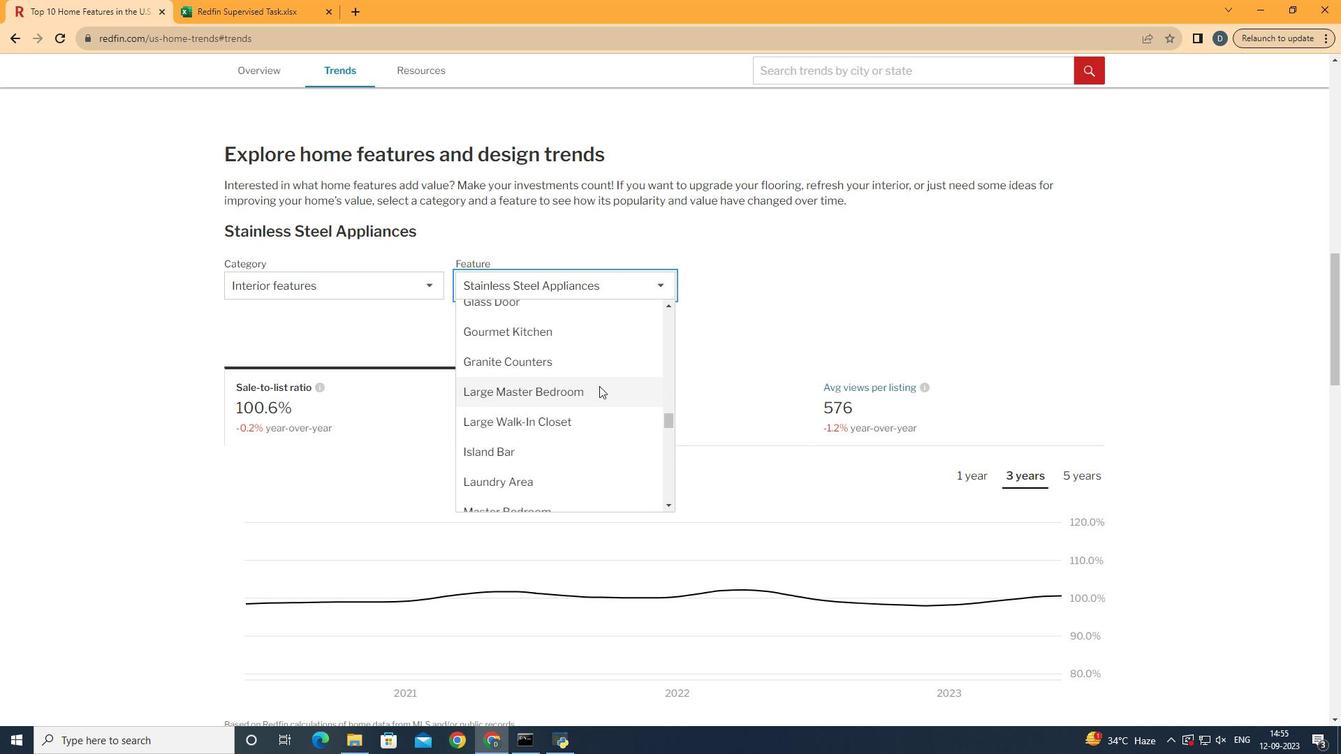 
Action: Mouse pressed left at (598, 385)
Screenshot: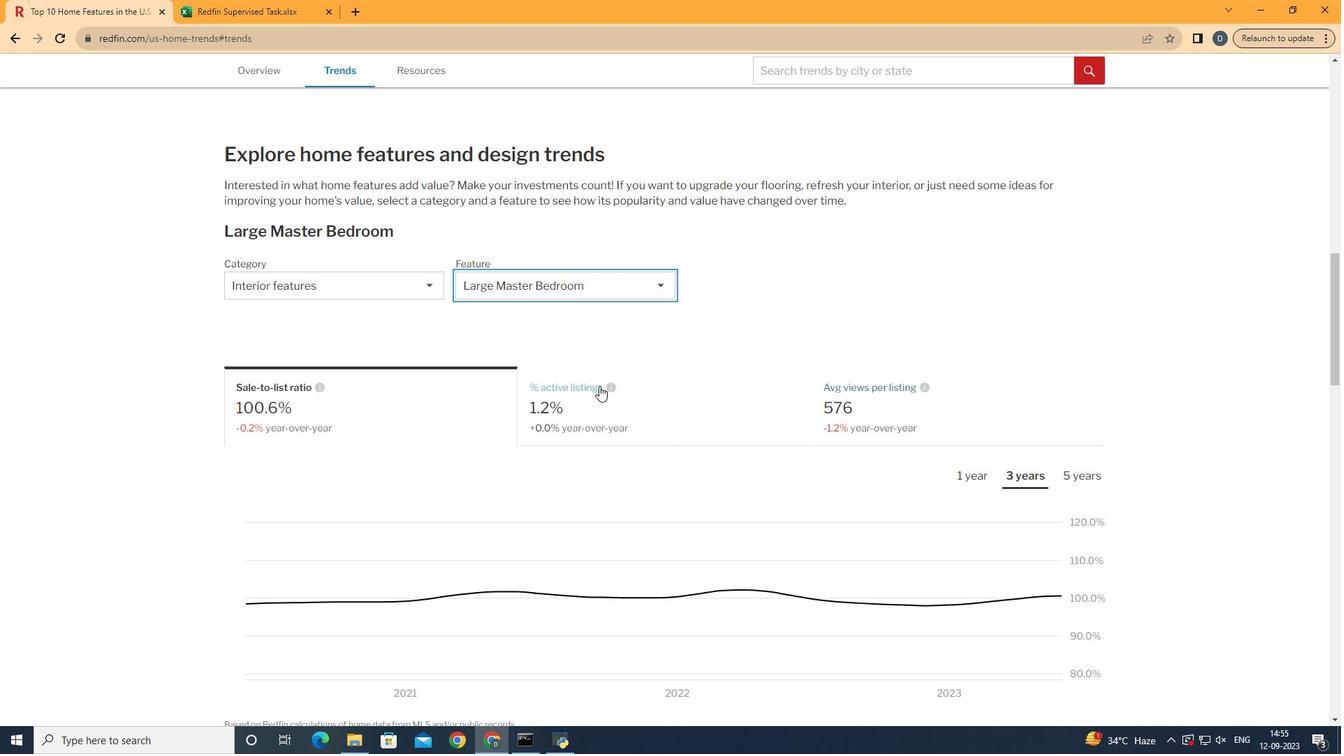 
Action: Mouse moved to (354, 411)
Screenshot: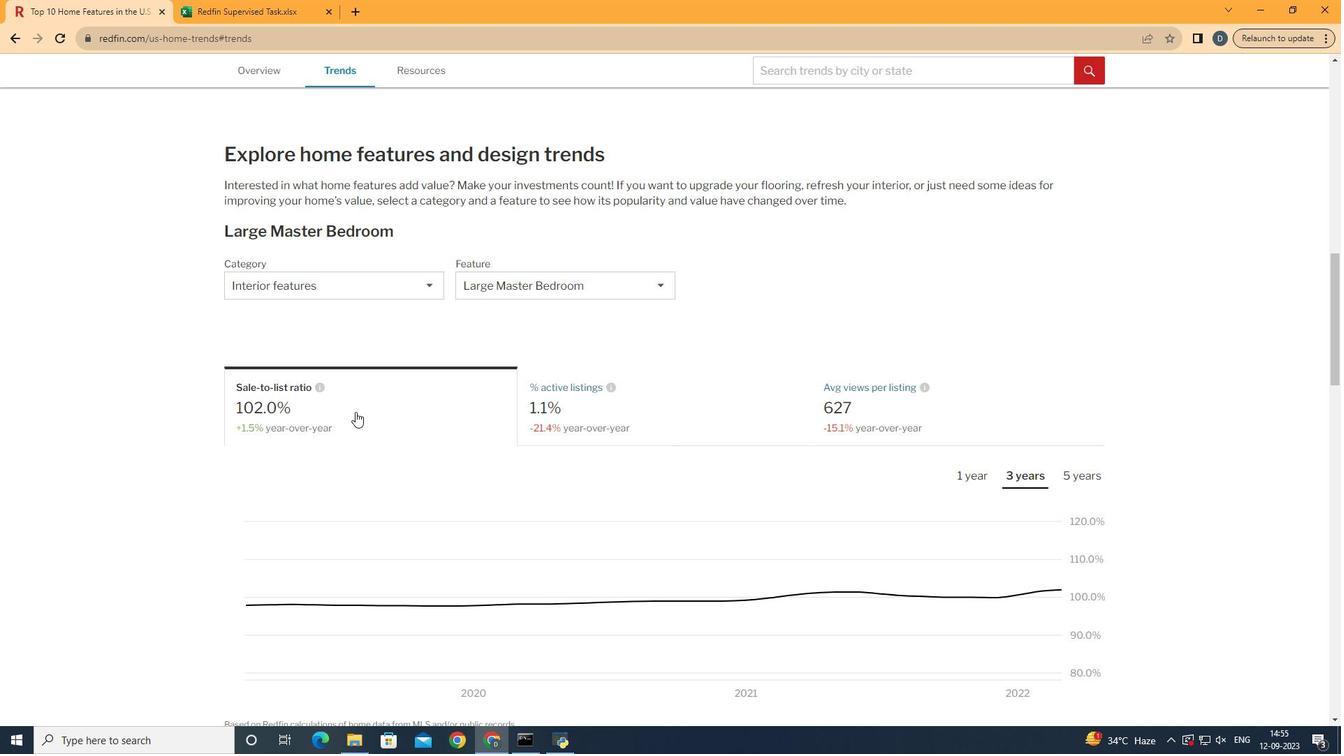 
Action: Mouse pressed left at (354, 411)
Screenshot: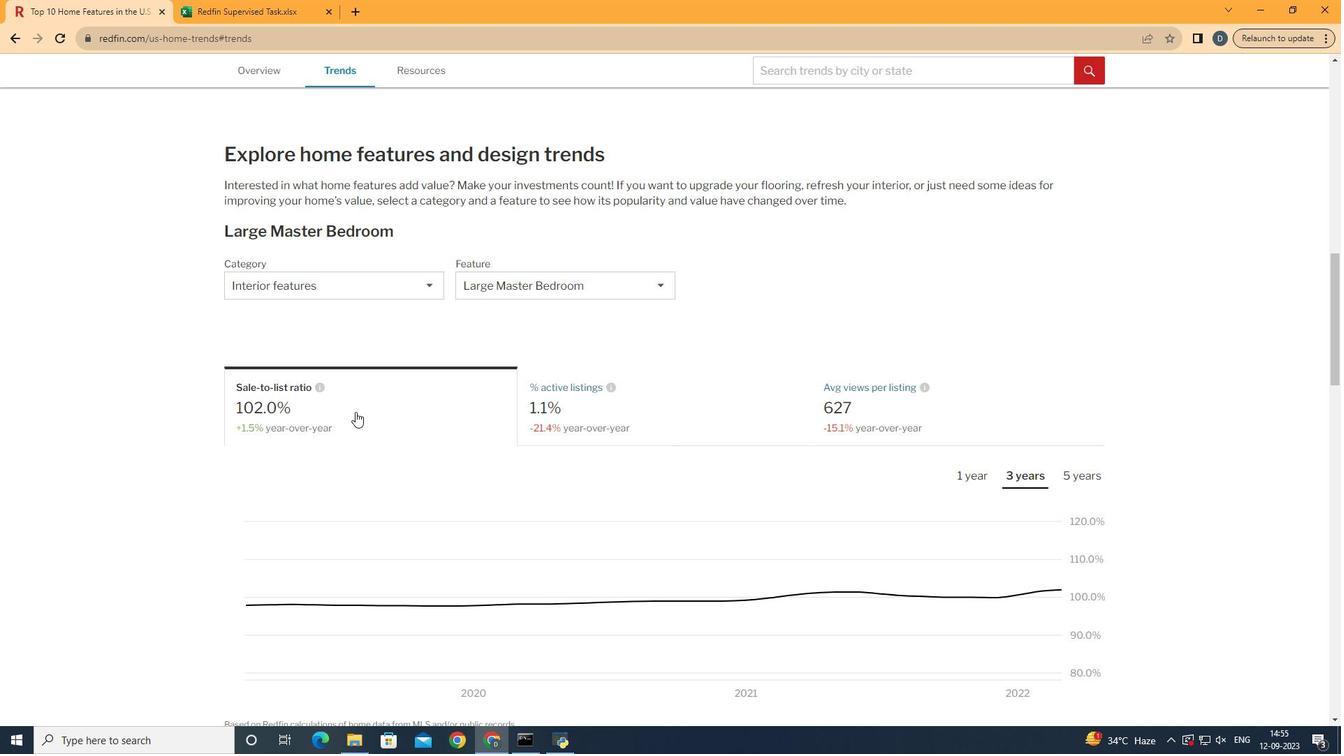 
Action: Mouse moved to (966, 478)
Screenshot: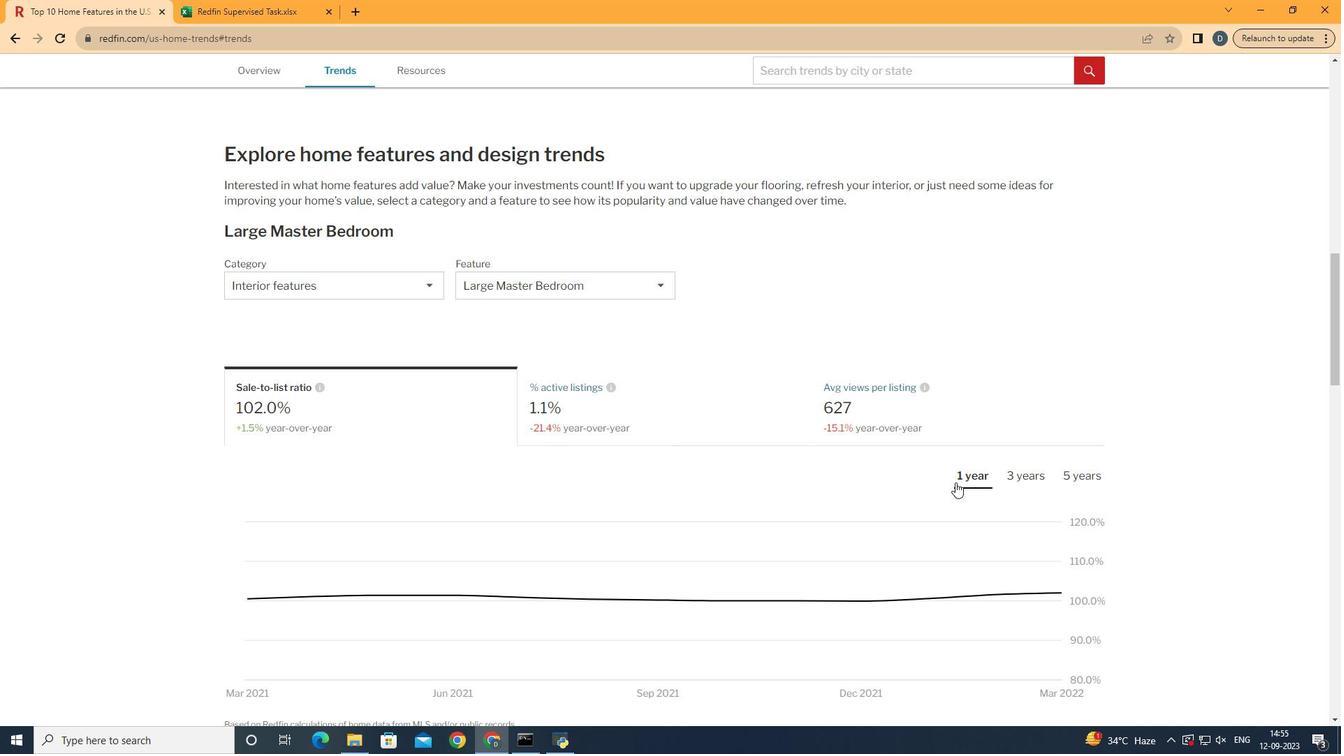 
Action: Mouse pressed left at (966, 478)
Screenshot: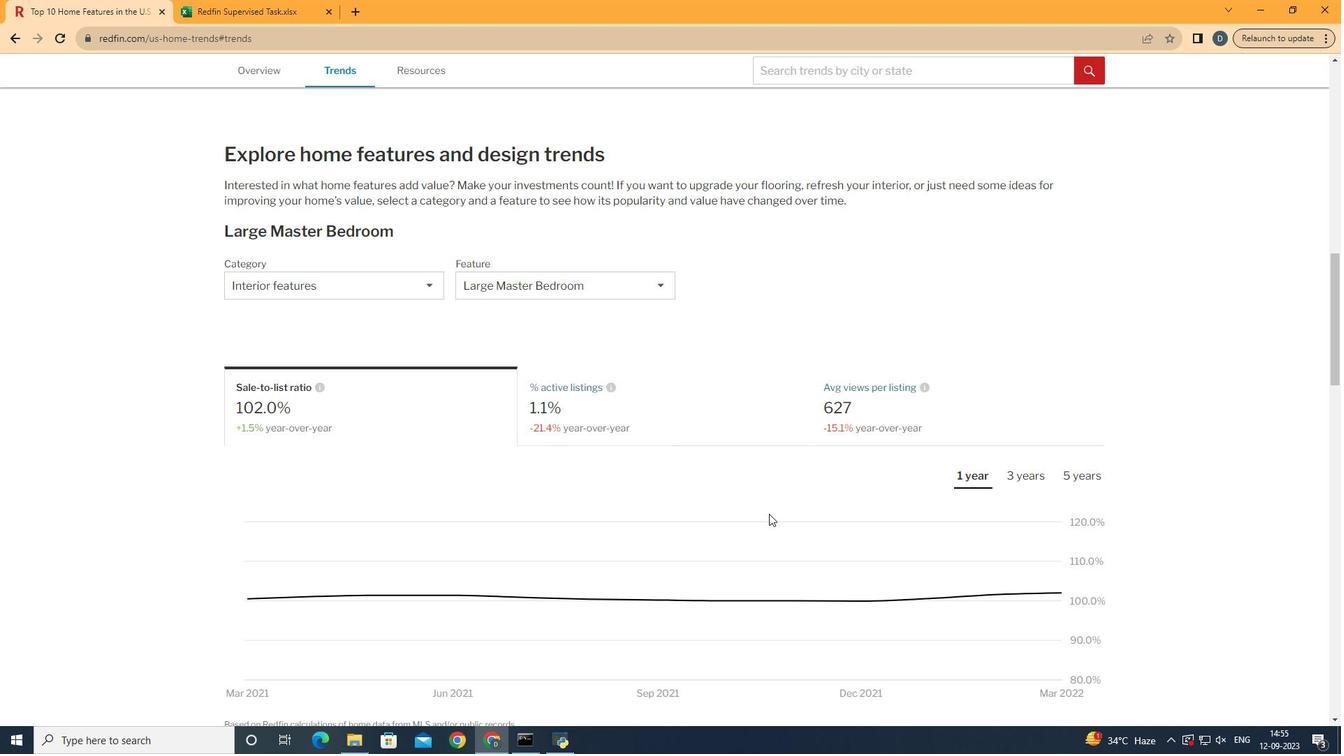 
Action: Mouse moved to (170, 593)
Screenshot: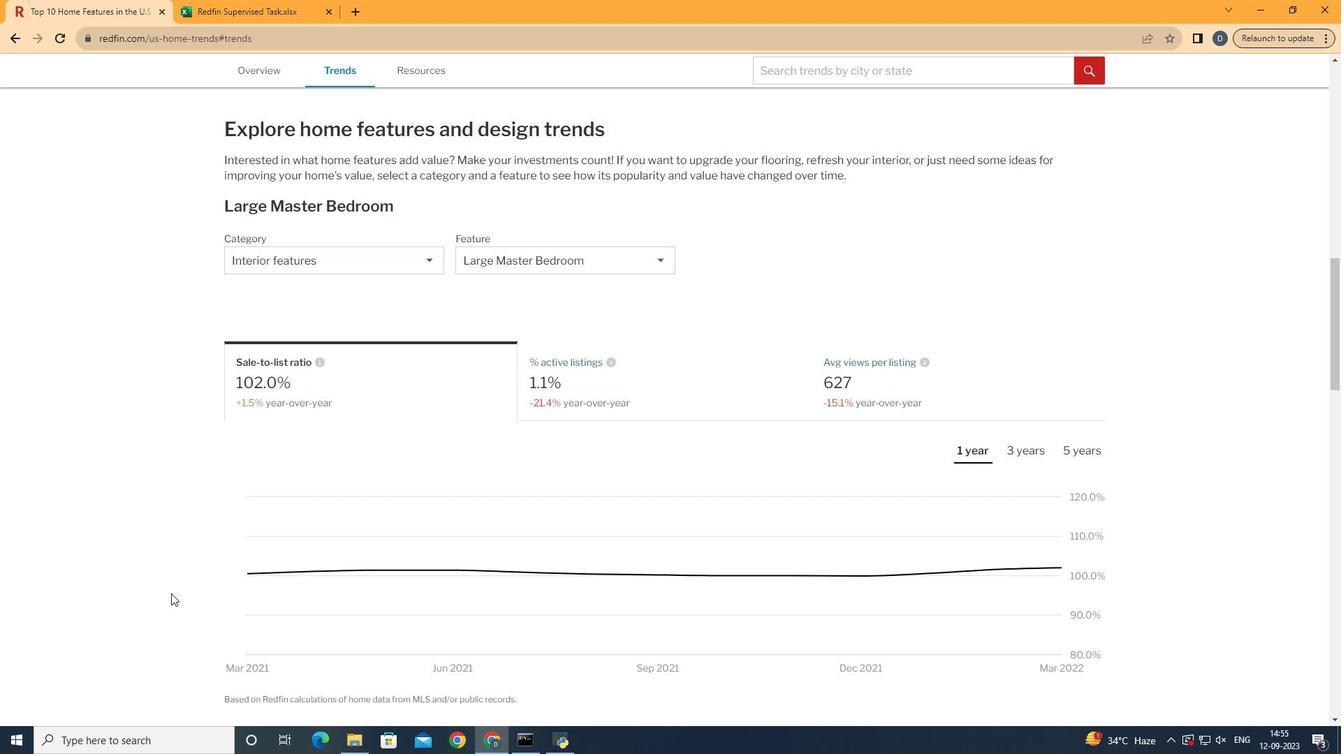 
Action: Mouse scrolled (170, 592) with delta (0, 0)
Screenshot: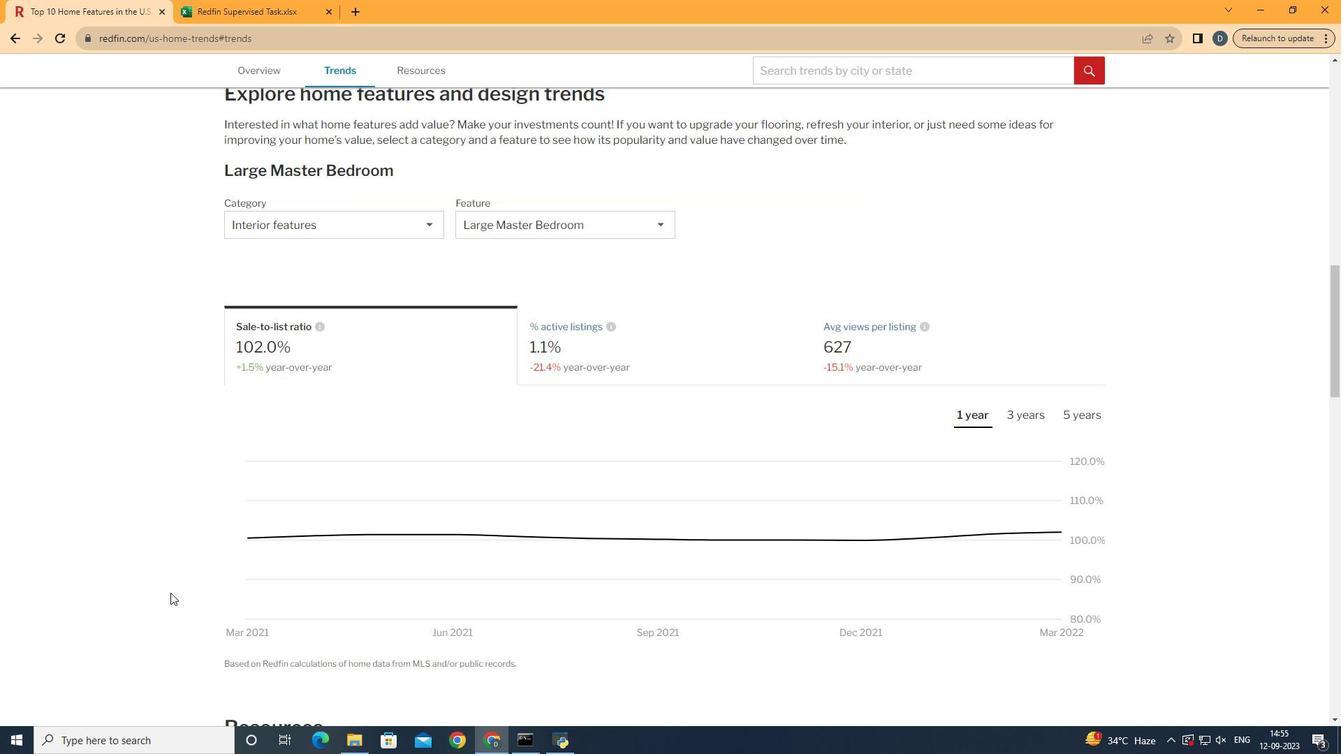 
Action: Mouse moved to (1040, 544)
Screenshot: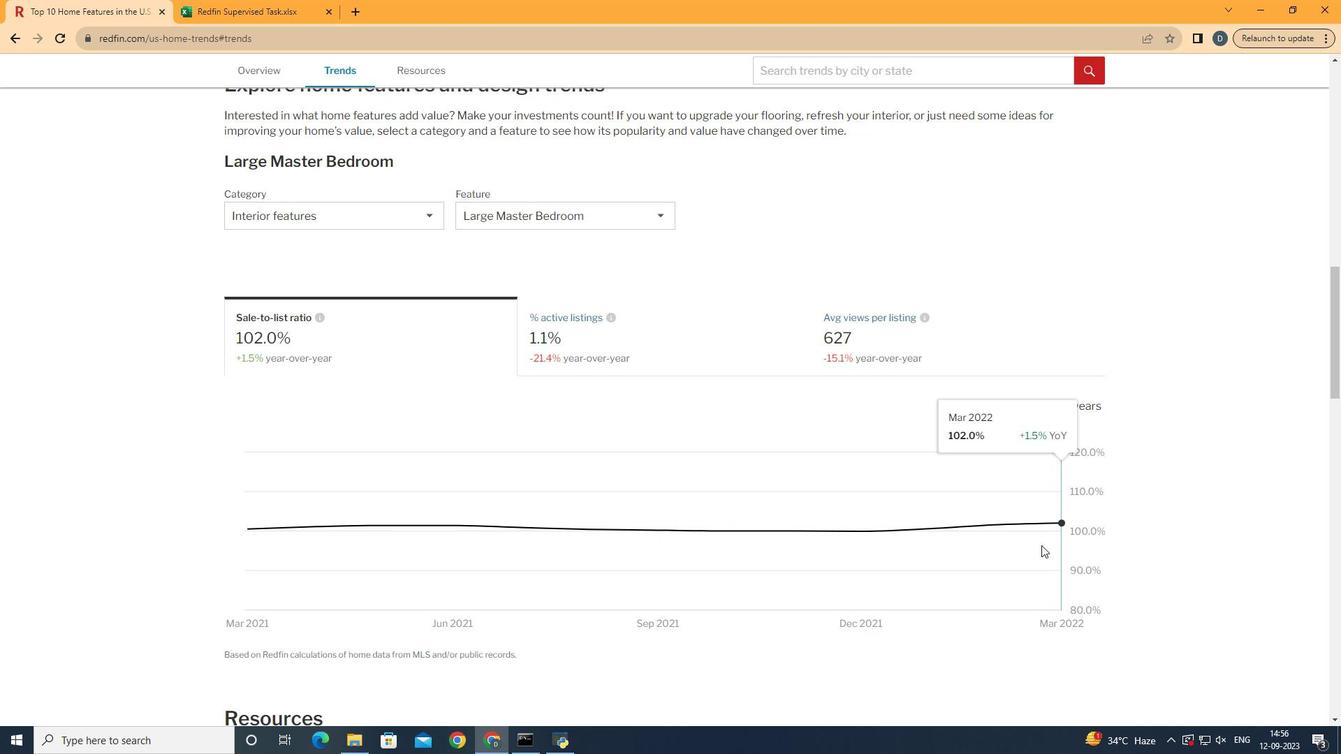 
